 Task: Zooming and Navigation.
Action: Mouse moved to (9, 16)
Screenshot: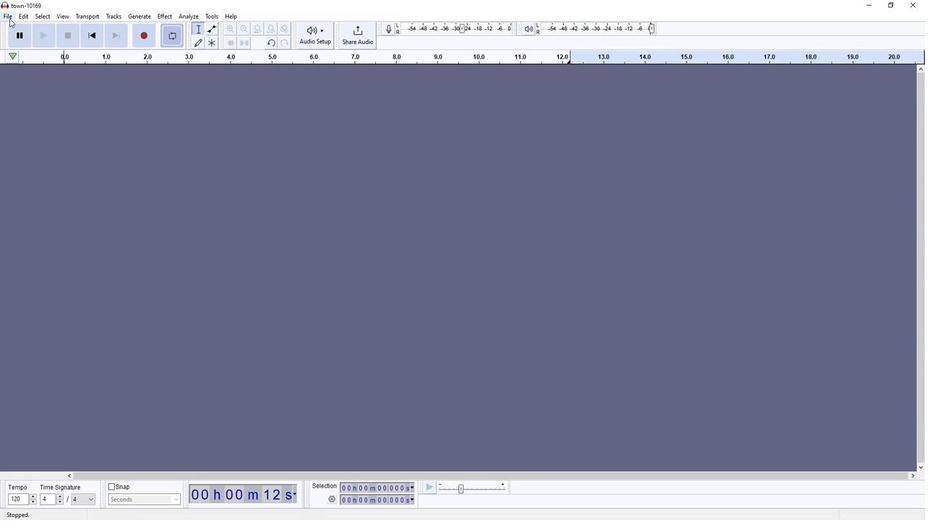
Action: Mouse pressed left at (9, 16)
Screenshot: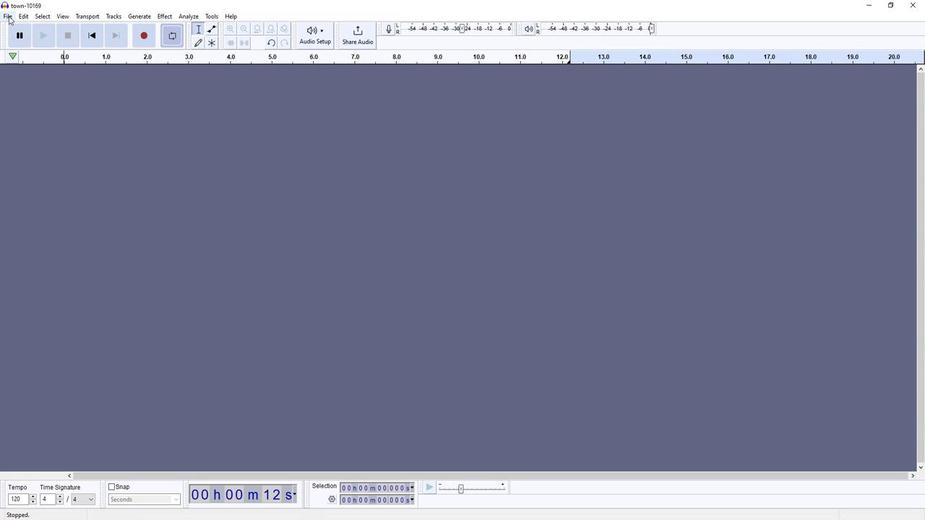
Action: Mouse moved to (21, 36)
Screenshot: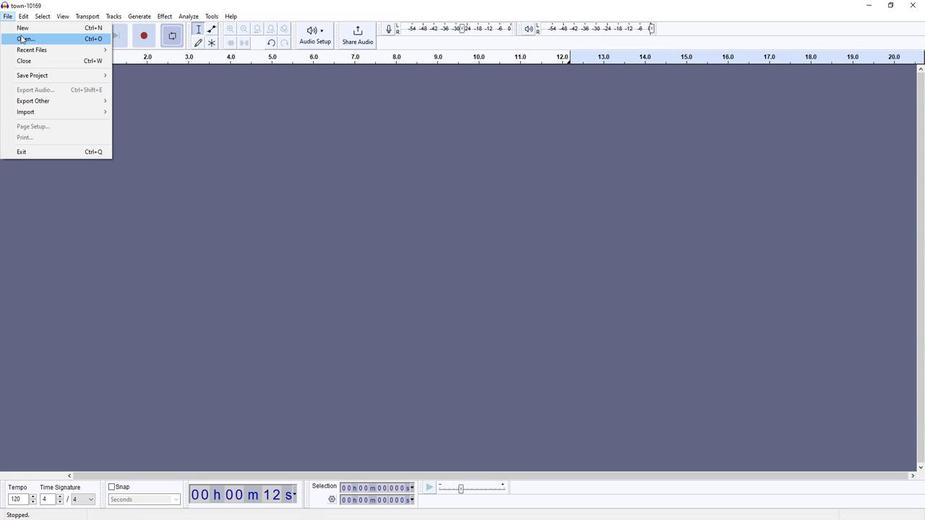 
Action: Mouse pressed left at (21, 36)
Screenshot: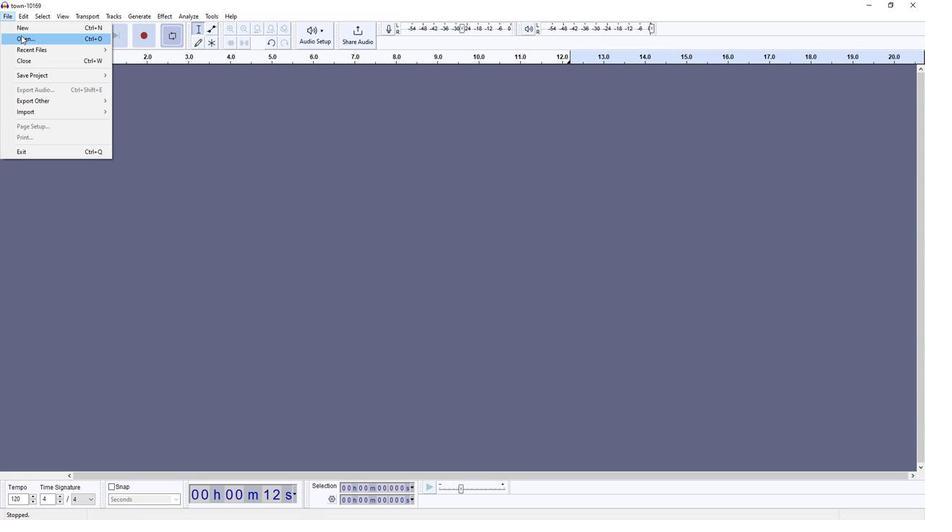 
Action: Mouse moved to (84, 90)
Screenshot: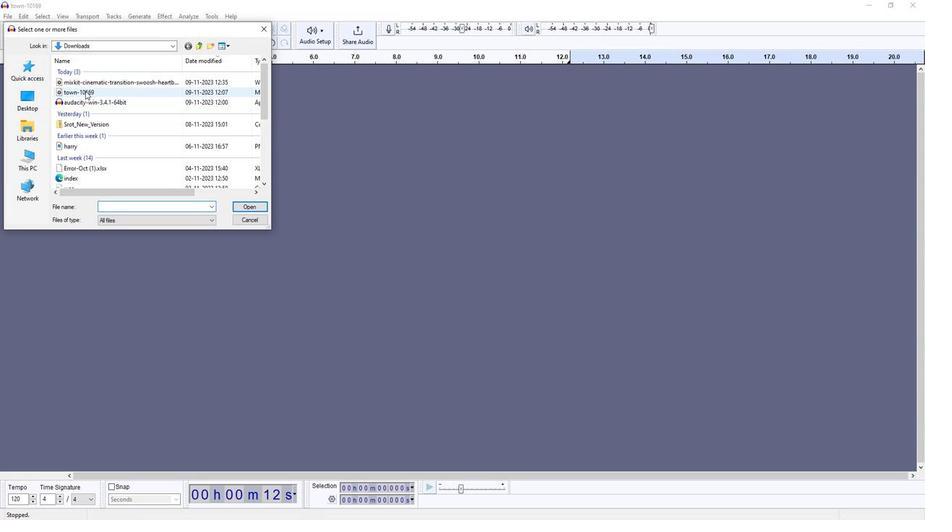 
Action: Mouse pressed left at (84, 90)
Screenshot: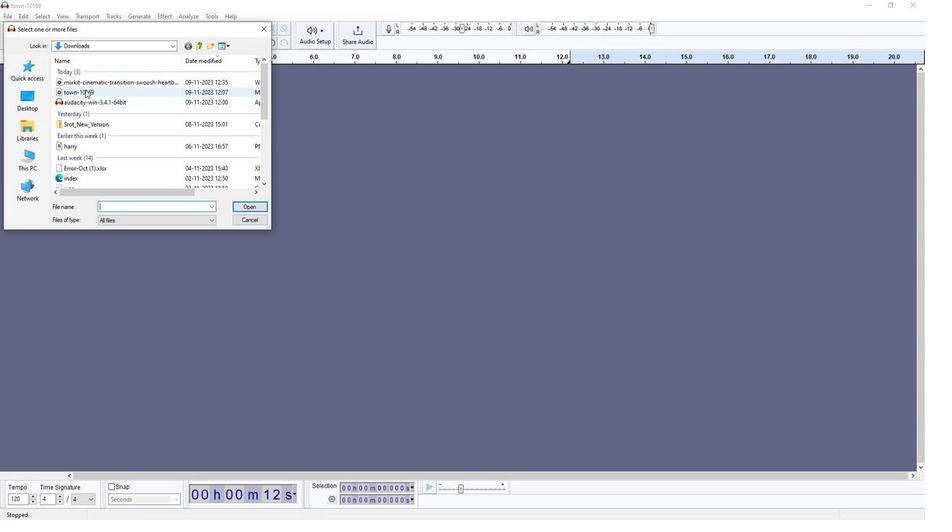 
Action: Mouse moved to (84, 84)
Screenshot: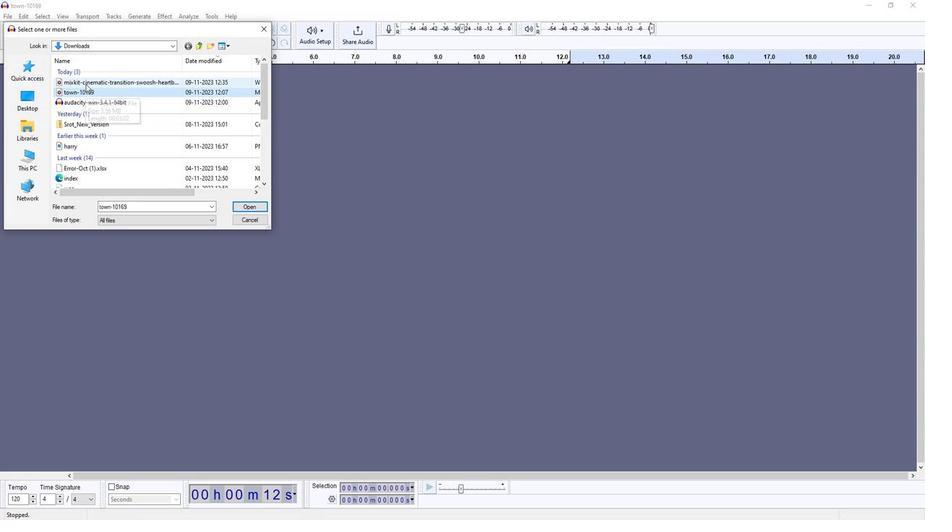 
Action: Mouse pressed left at (84, 84)
Screenshot: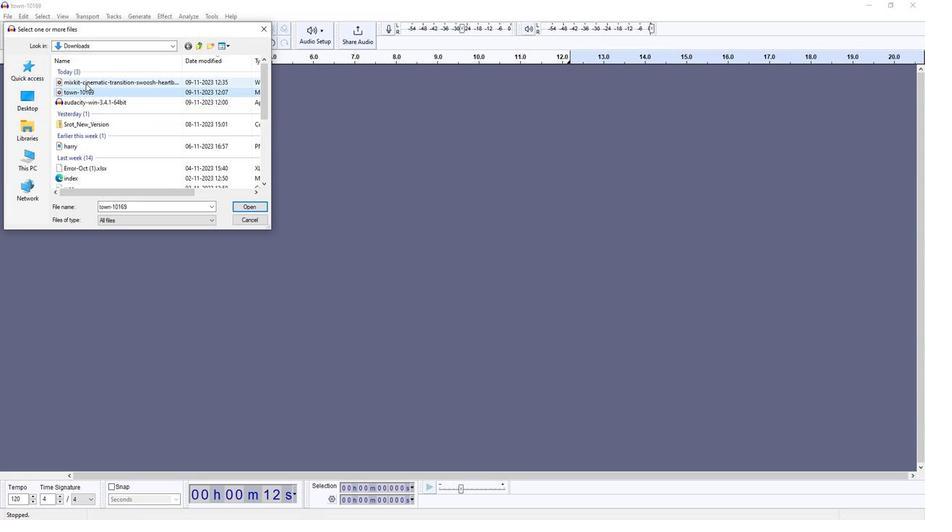
Action: Mouse moved to (242, 207)
Screenshot: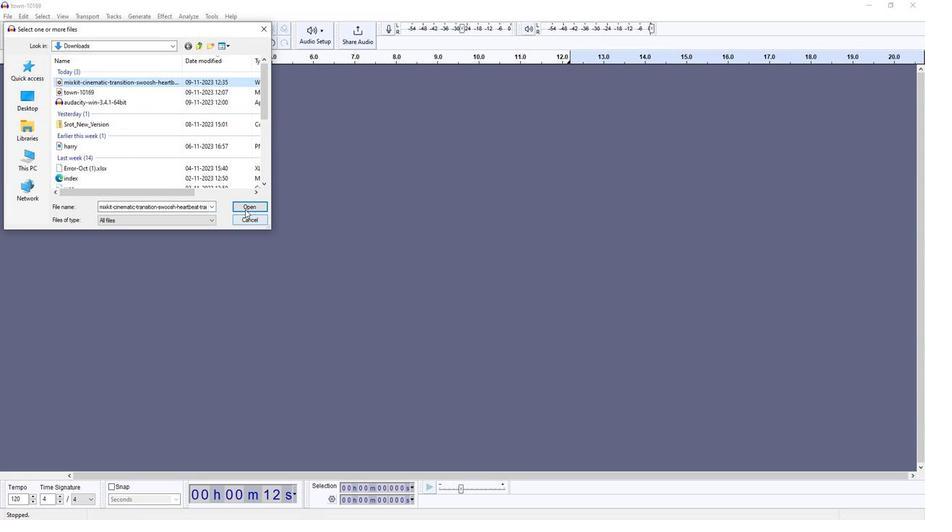 
Action: Mouse pressed left at (242, 207)
Screenshot: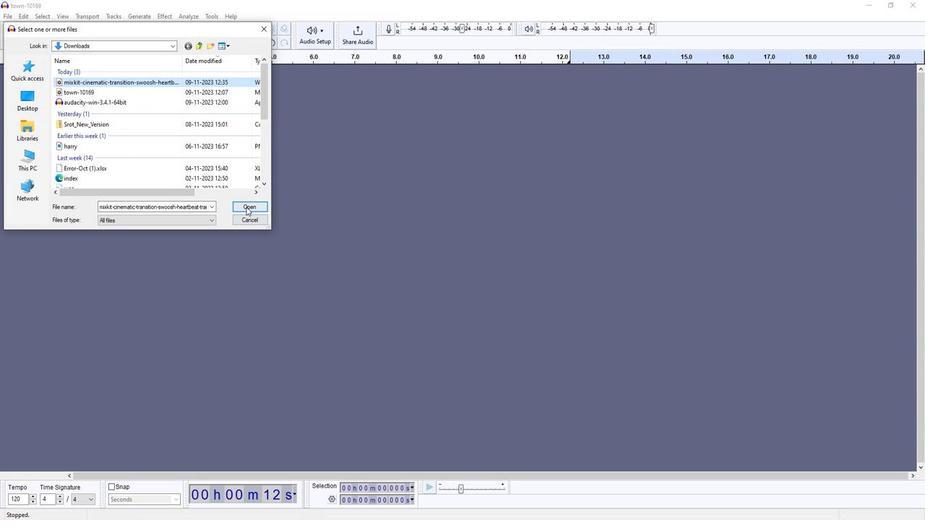 
Action: Mouse moved to (65, 19)
Screenshot: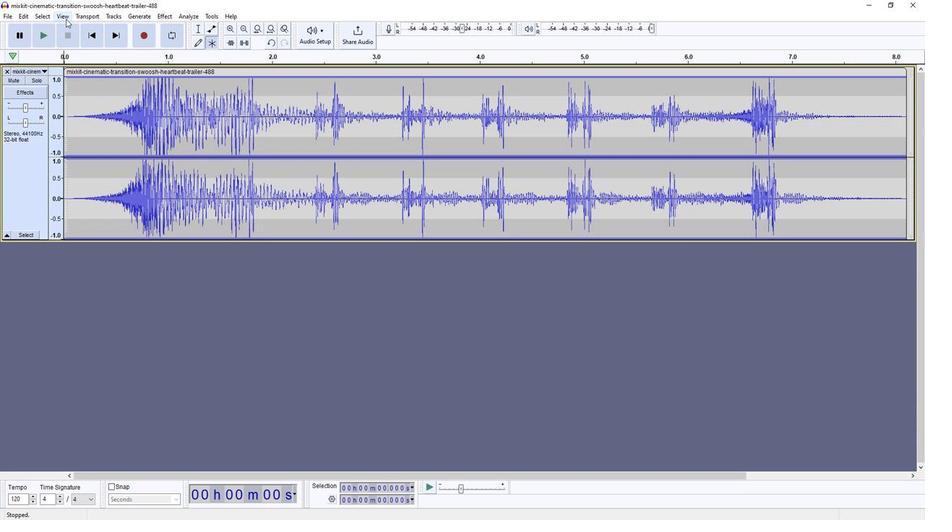 
Action: Mouse pressed left at (65, 19)
Screenshot: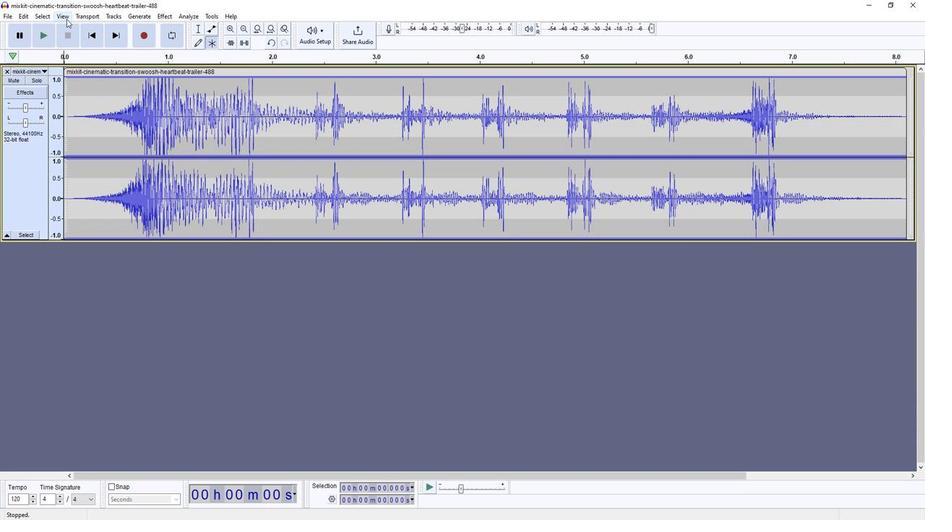 
Action: Mouse moved to (72, 28)
Screenshot: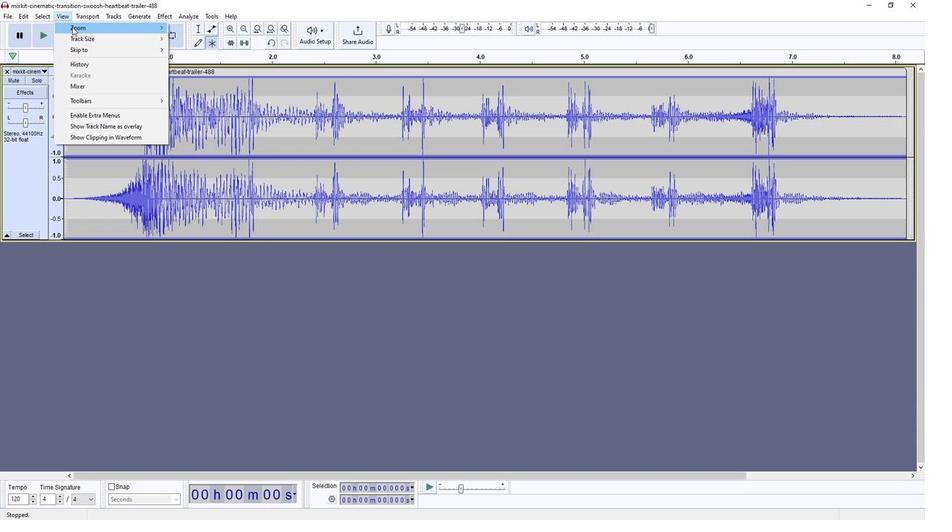 
Action: Mouse pressed left at (72, 28)
Screenshot: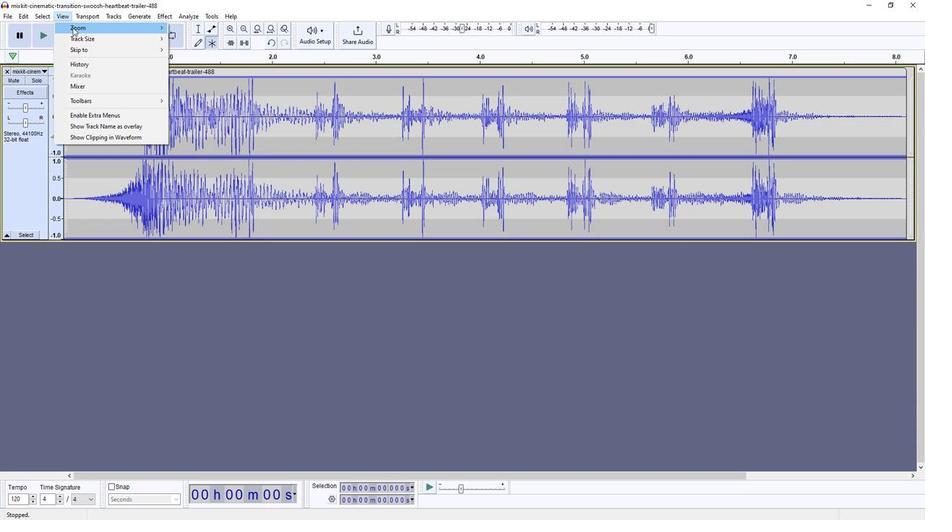 
Action: Mouse moved to (223, 32)
Screenshot: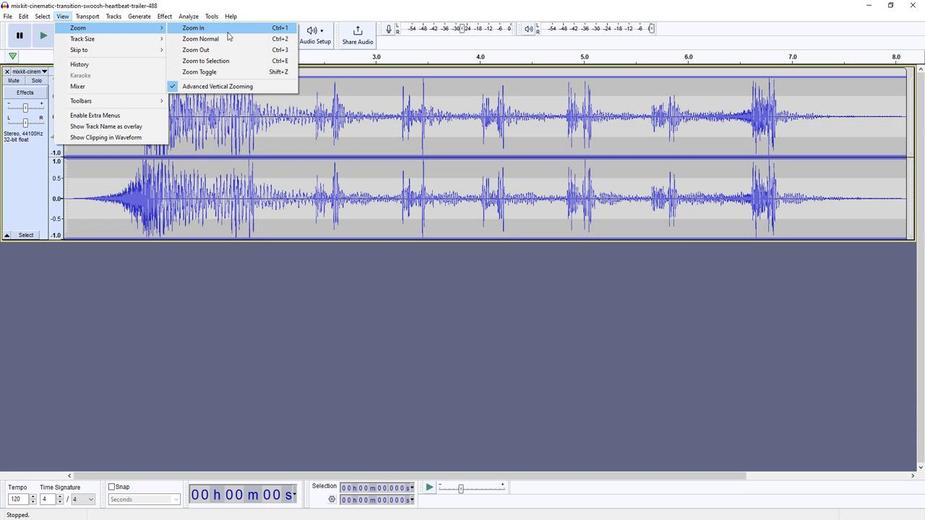 
Action: Mouse pressed left at (223, 32)
Screenshot: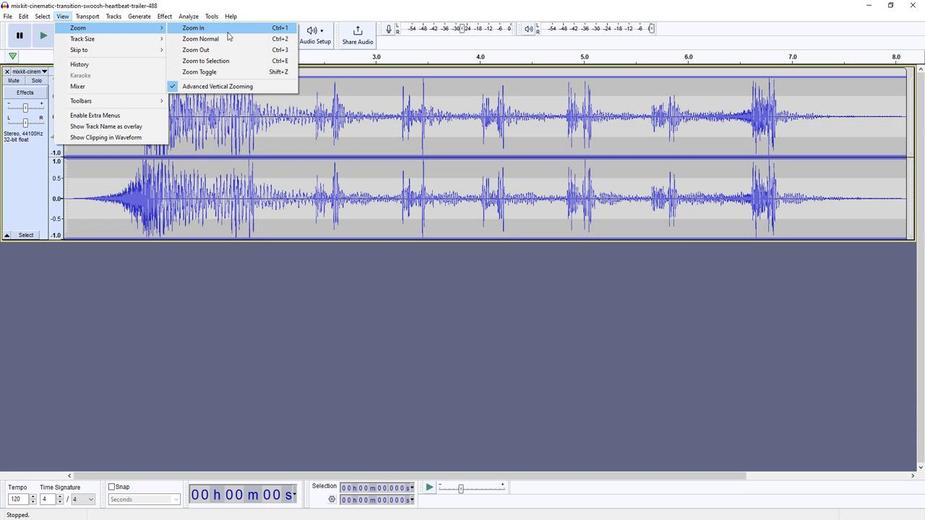 
Action: Mouse moved to (223, 122)
Screenshot: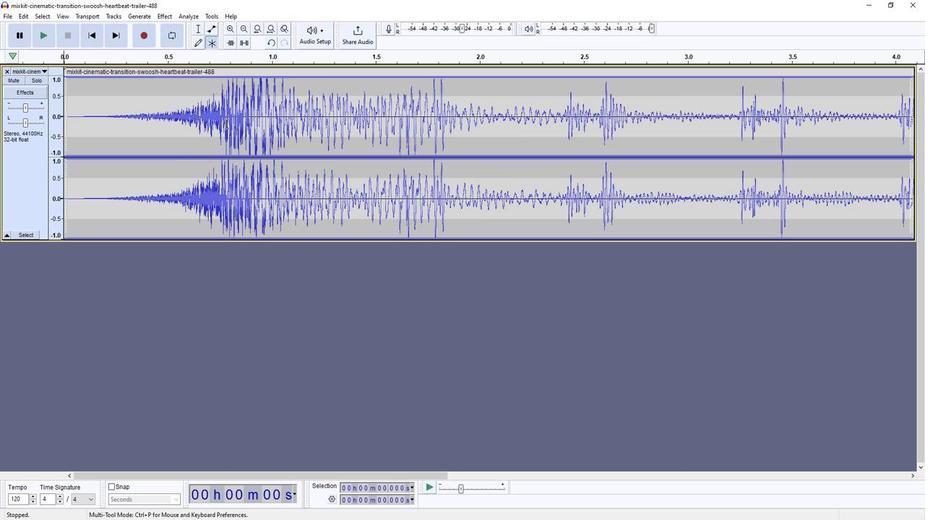 
Action: Mouse pressed left at (223, 122)
Screenshot: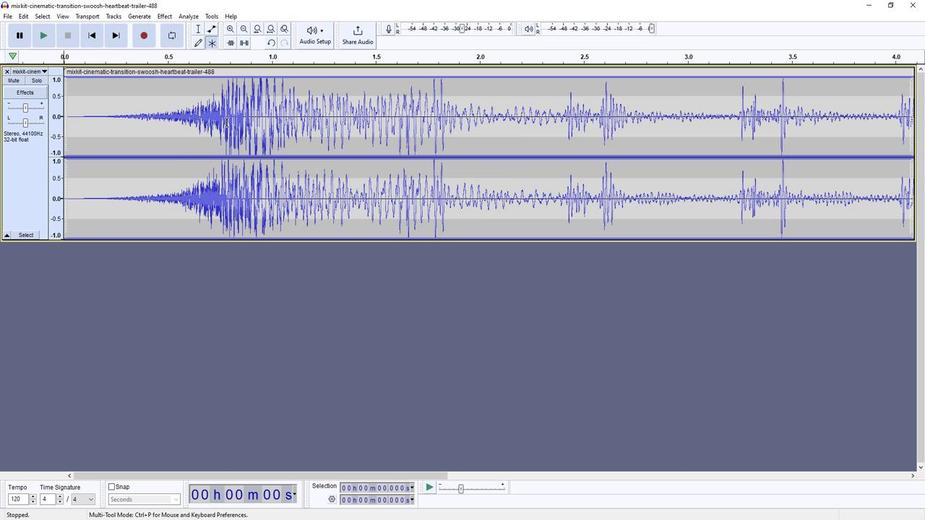 
Action: Mouse moved to (61, 16)
Screenshot: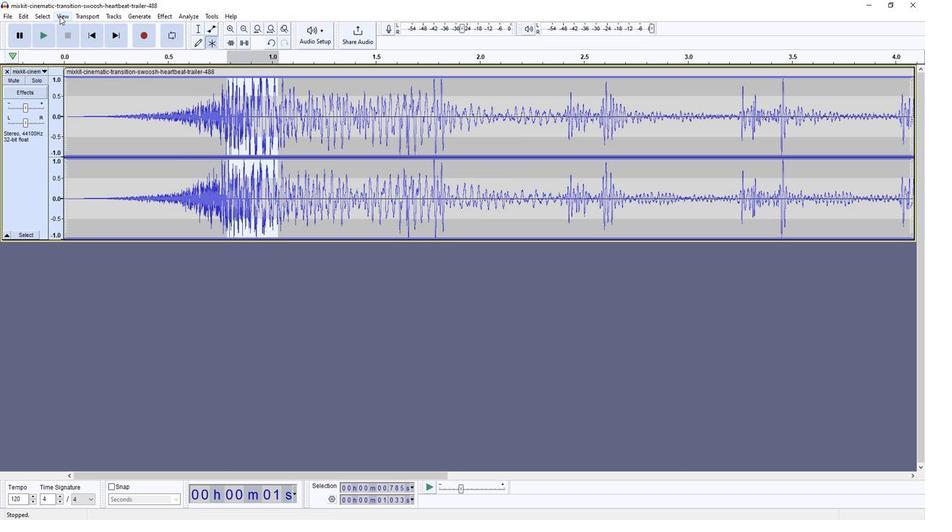 
Action: Mouse pressed left at (61, 16)
Screenshot: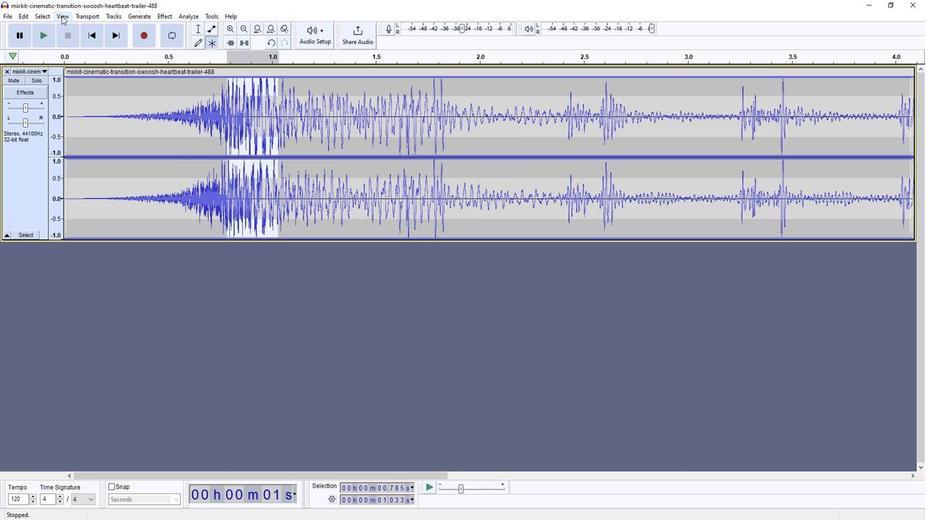 
Action: Mouse moved to (75, 26)
Screenshot: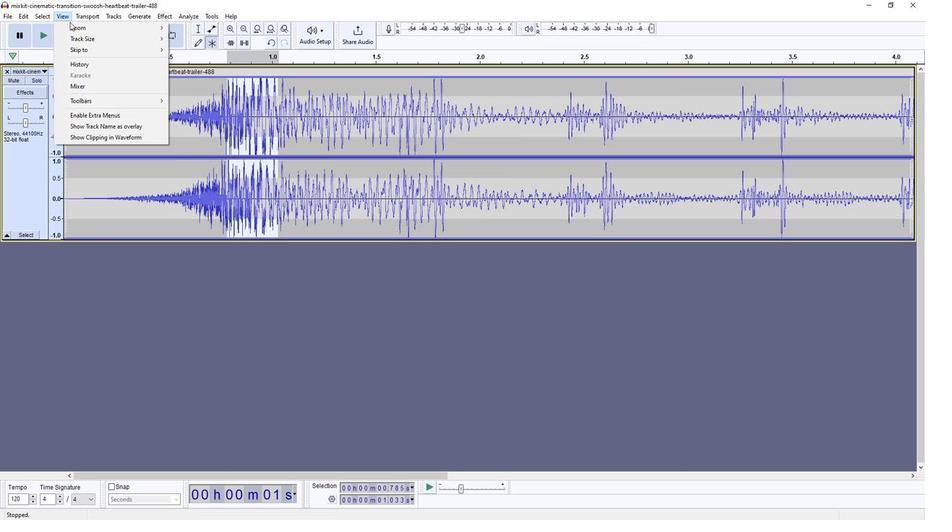 
Action: Mouse pressed left at (75, 26)
Screenshot: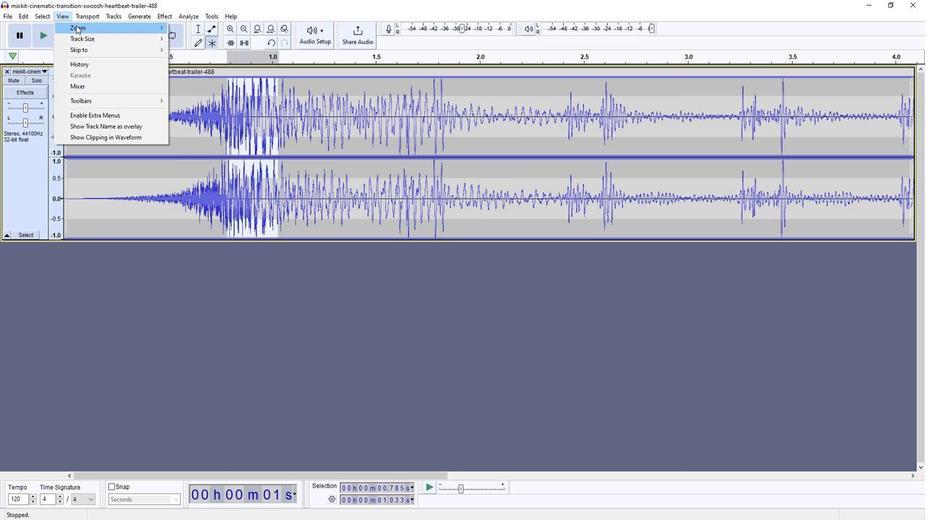 
Action: Mouse moved to (193, 29)
Screenshot: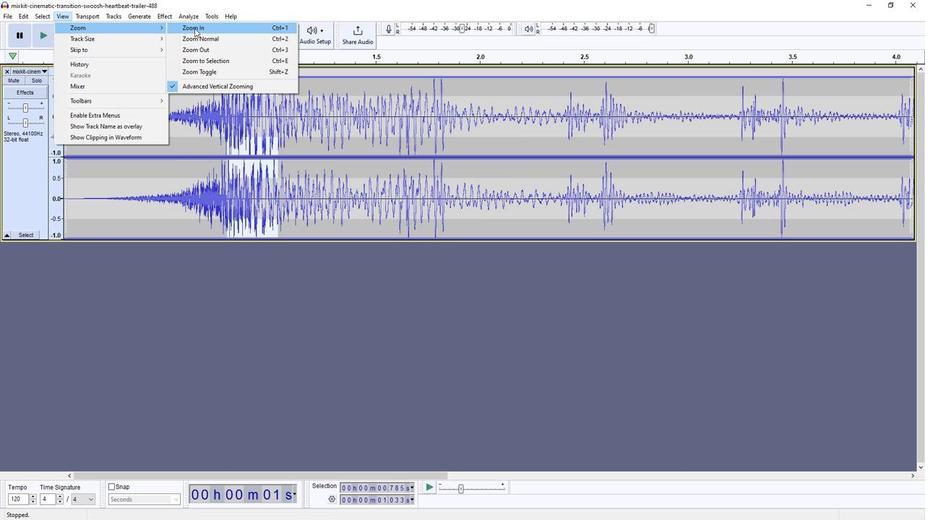 
Action: Mouse pressed left at (193, 29)
Screenshot: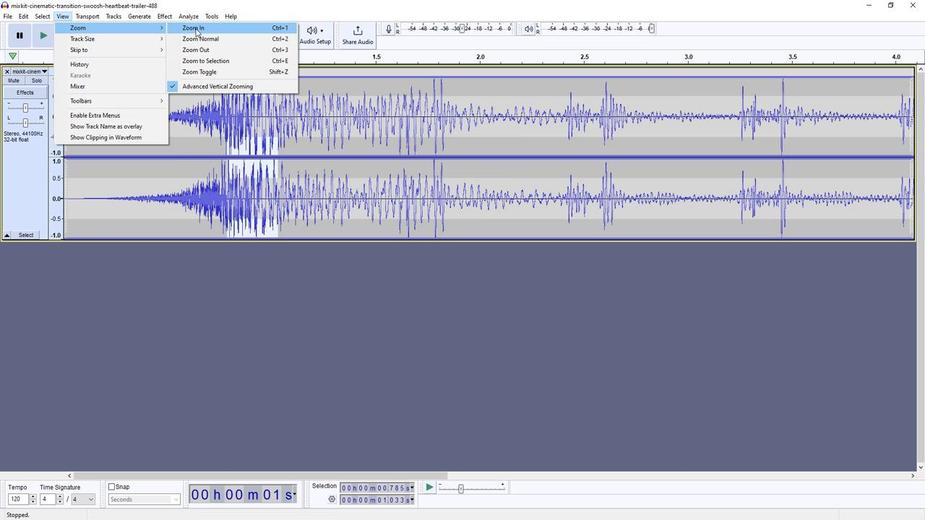 
Action: Mouse moved to (44, 37)
Screenshot: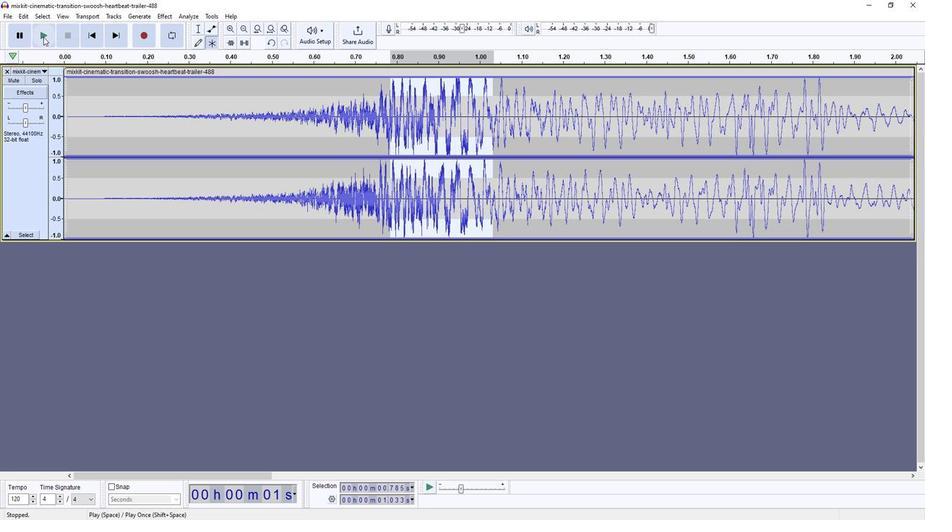 
Action: Mouse pressed left at (44, 37)
Screenshot: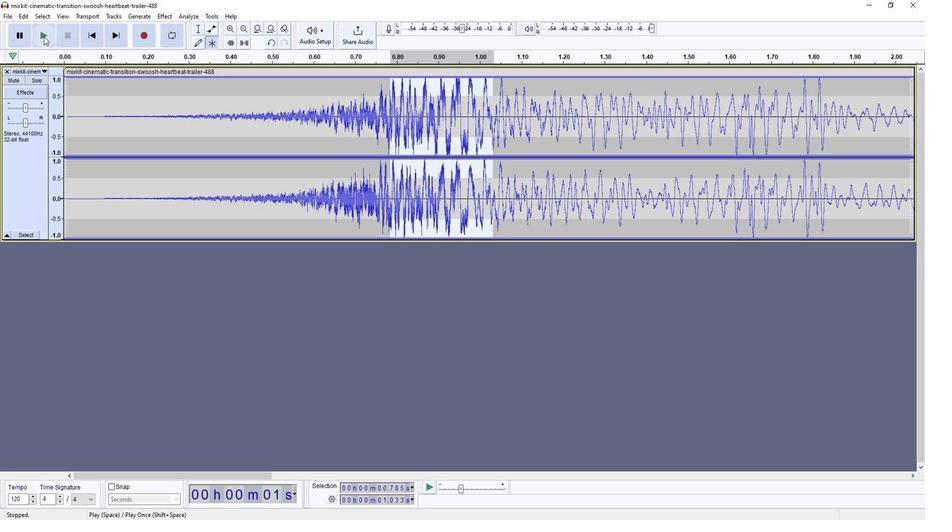 
Action: Mouse moved to (380, 109)
Screenshot: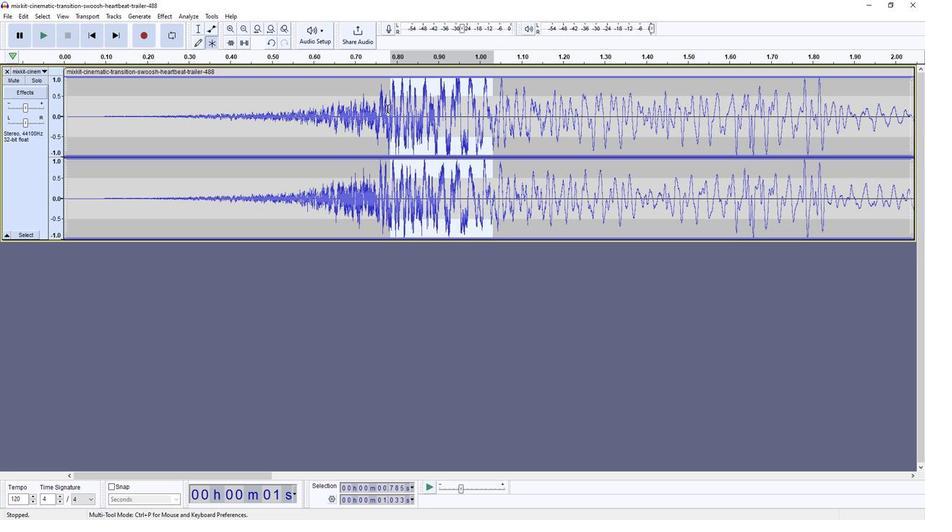
Action: Mouse pressed left at (380, 109)
Screenshot: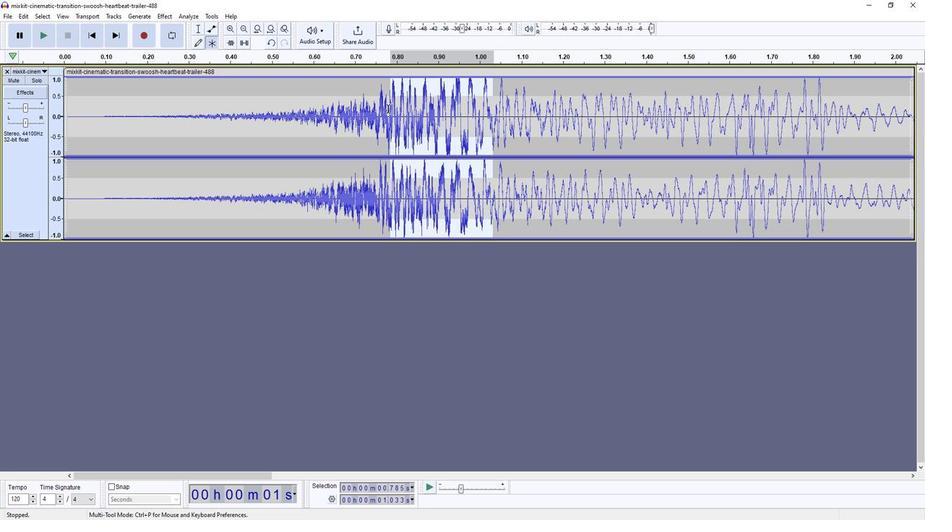 
Action: Mouse moved to (62, 16)
Screenshot: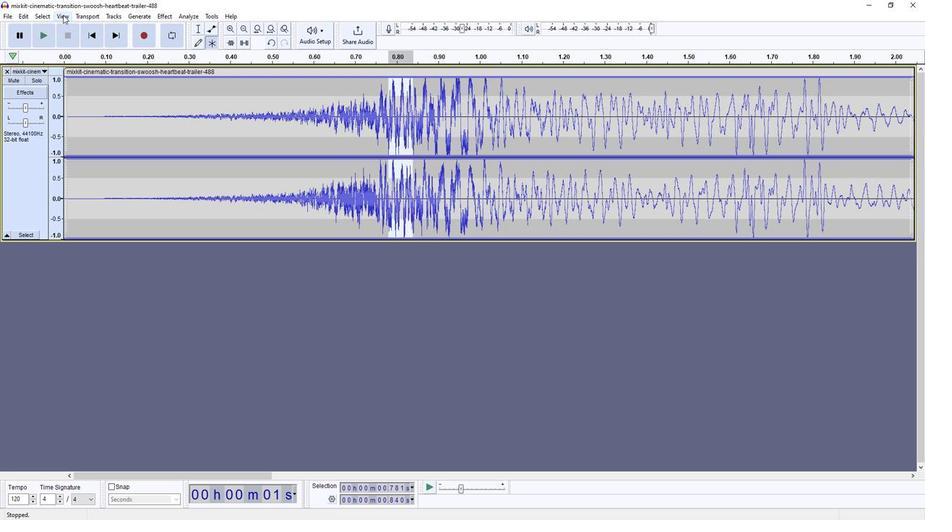 
Action: Mouse pressed left at (62, 16)
Screenshot: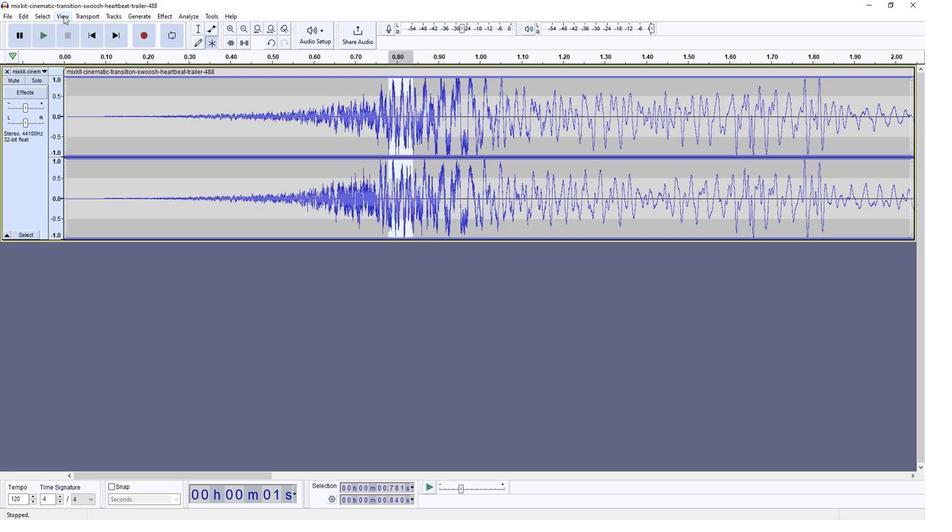 
Action: Mouse moved to (76, 26)
Screenshot: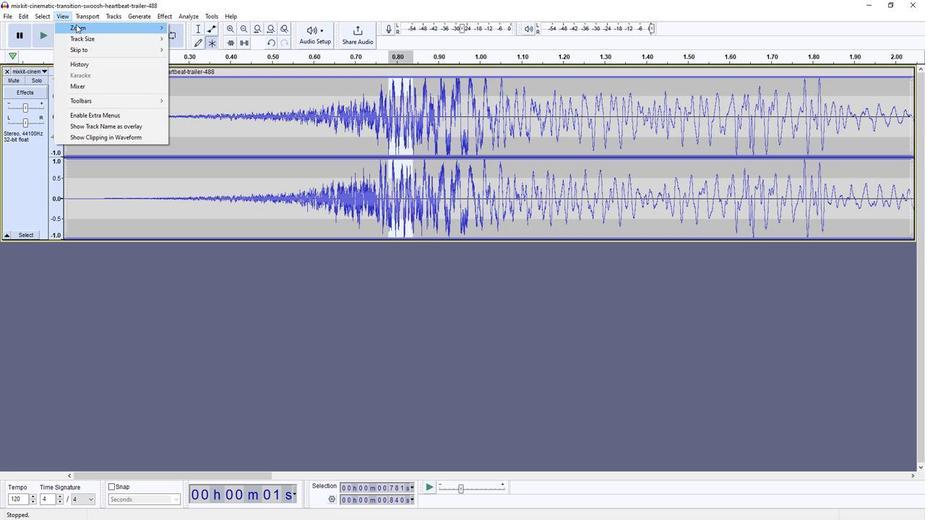 
Action: Mouse pressed left at (76, 26)
Screenshot: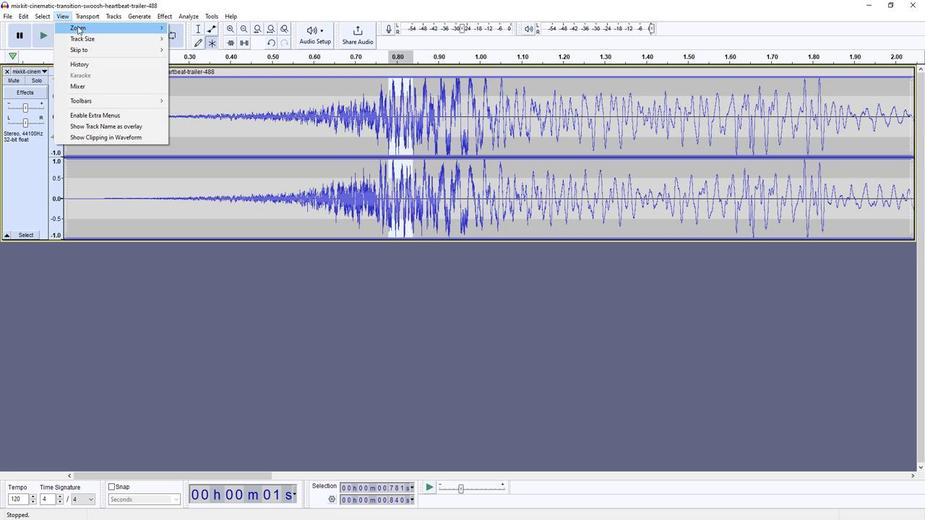 
Action: Mouse moved to (185, 32)
Screenshot: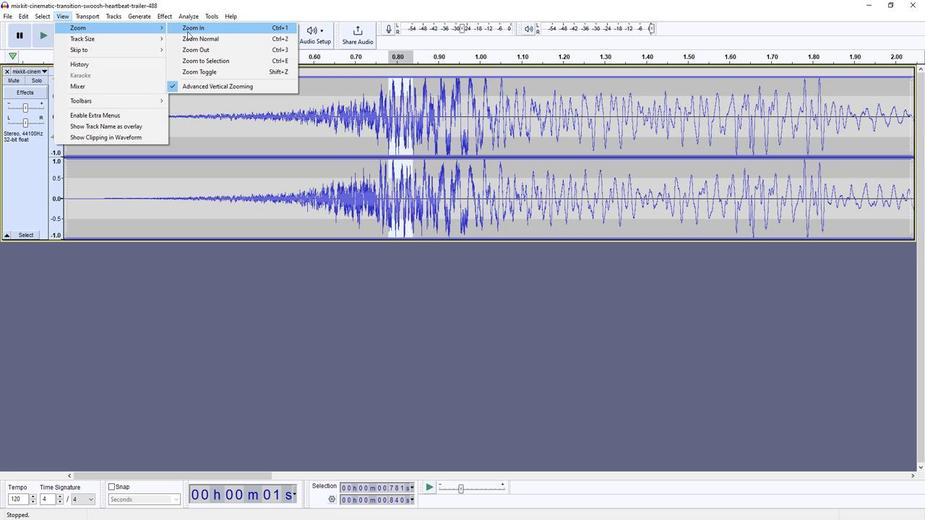 
Action: Mouse pressed left at (185, 32)
Screenshot: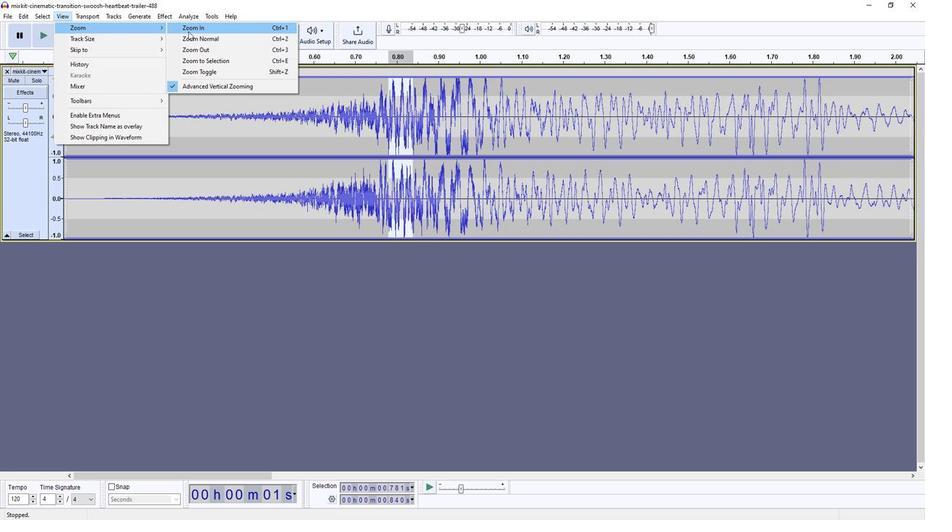 
Action: Mouse moved to (65, 19)
Screenshot: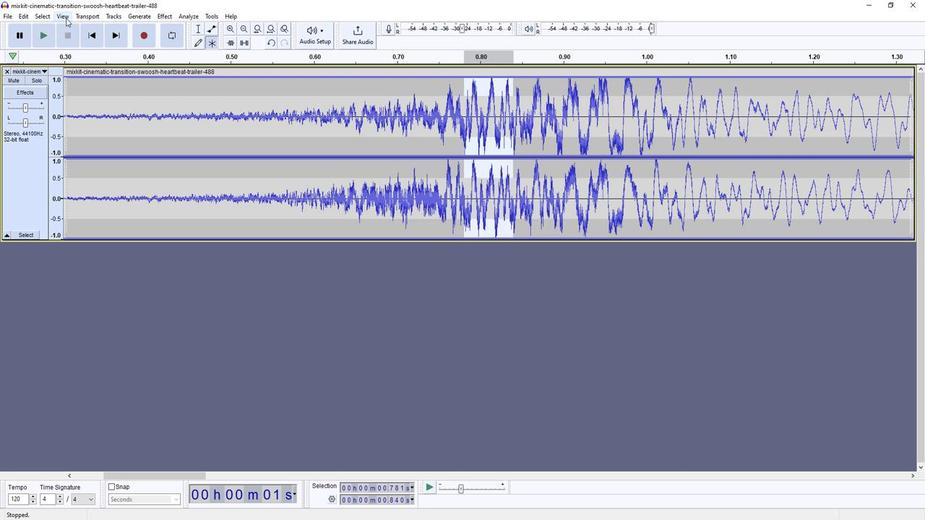 
Action: Mouse pressed left at (65, 19)
Screenshot: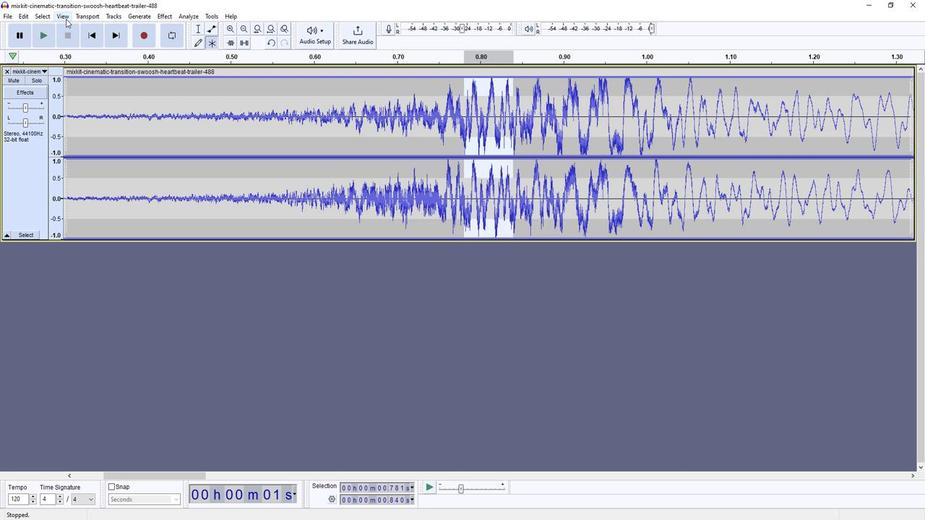 
Action: Mouse moved to (73, 25)
Screenshot: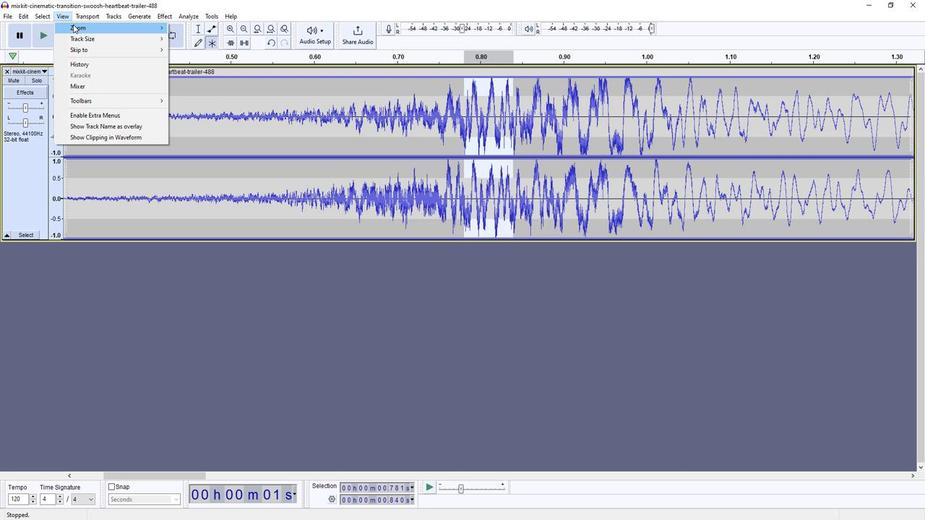 
Action: Mouse pressed left at (73, 25)
Screenshot: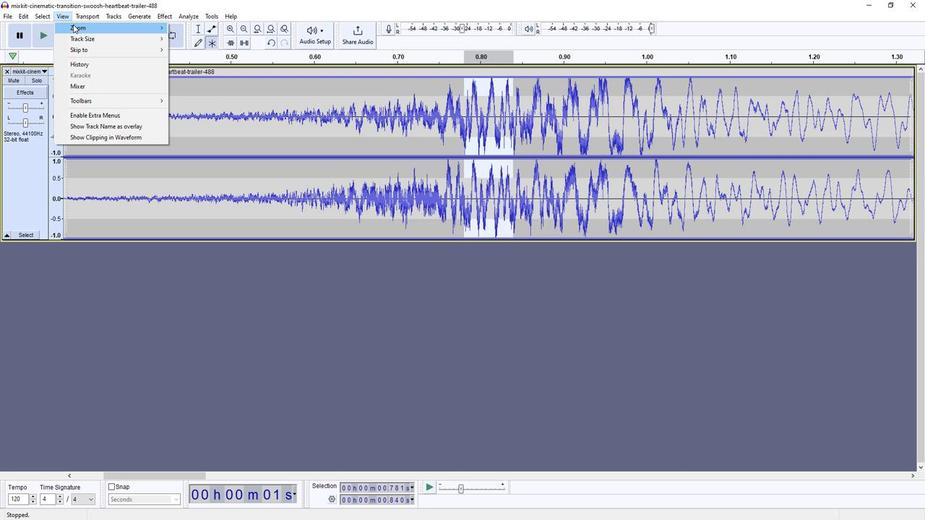 
Action: Mouse moved to (202, 52)
Screenshot: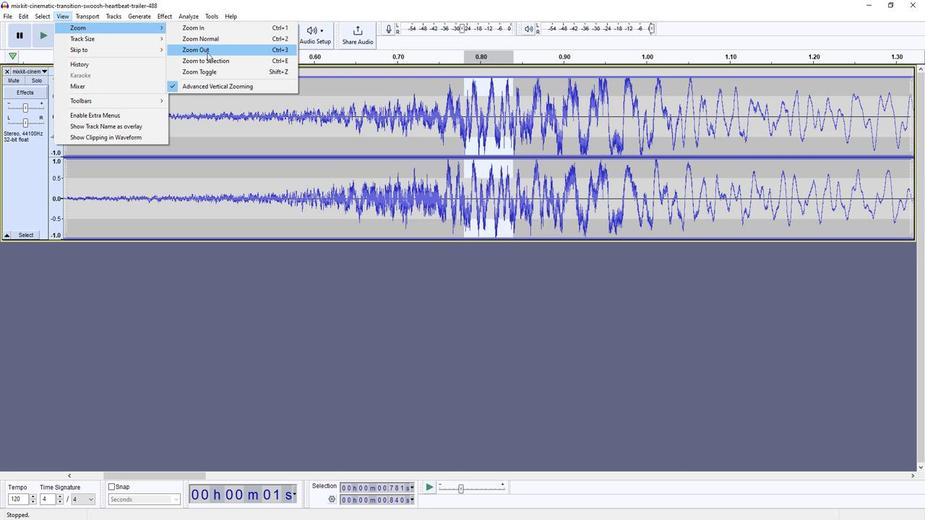
Action: Mouse pressed left at (202, 52)
Screenshot: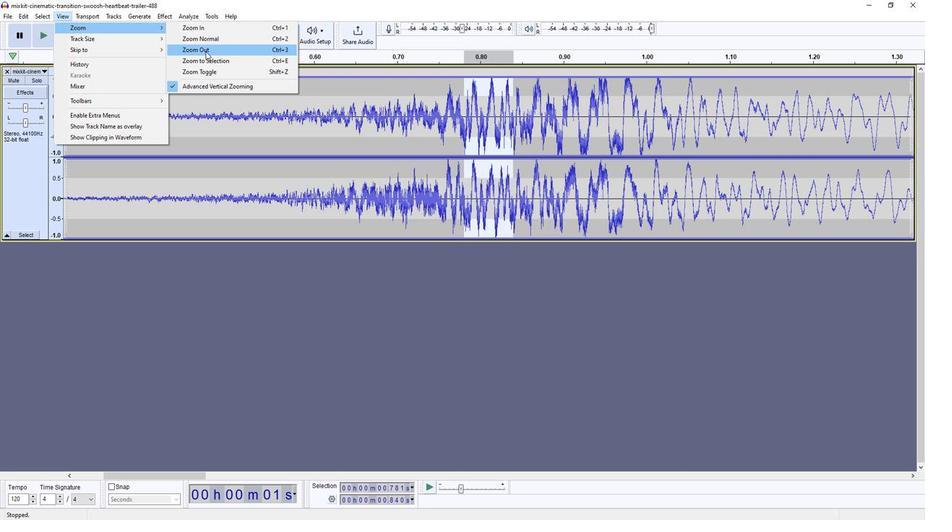 
Action: Mouse moved to (44, 36)
Screenshot: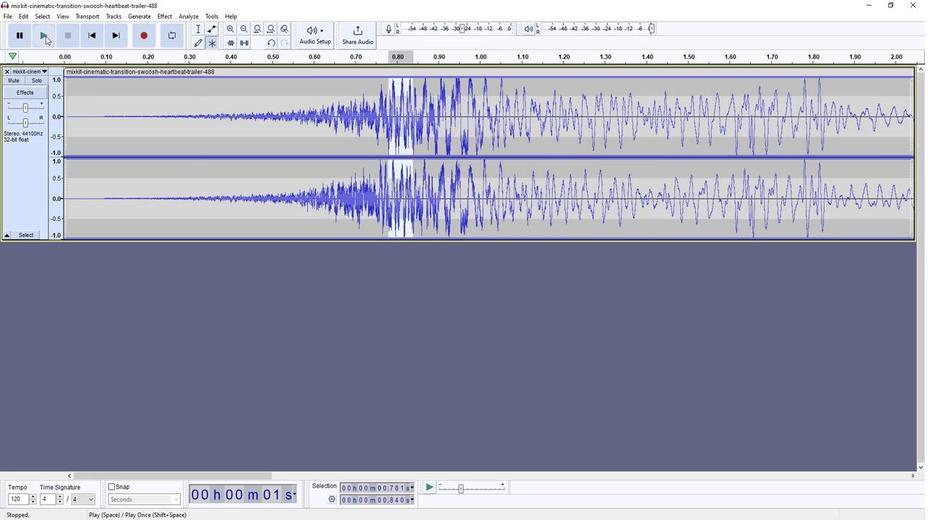 
Action: Mouse pressed left at (44, 36)
Screenshot: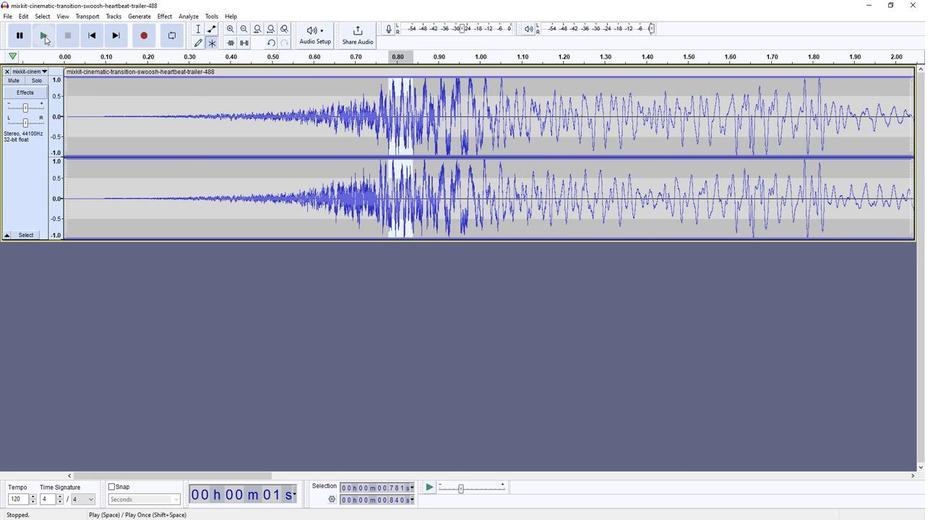 
Action: Mouse moved to (381, 134)
Screenshot: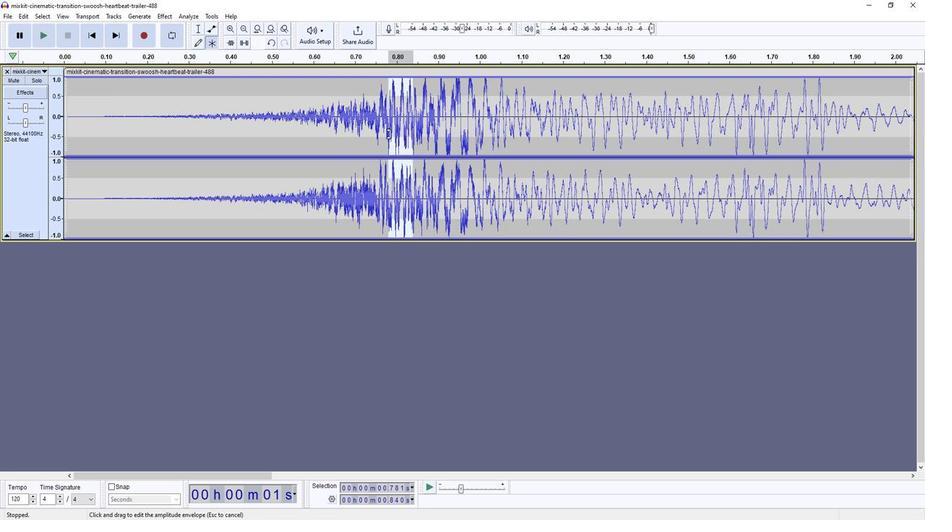 
Action: Mouse pressed left at (381, 134)
Screenshot: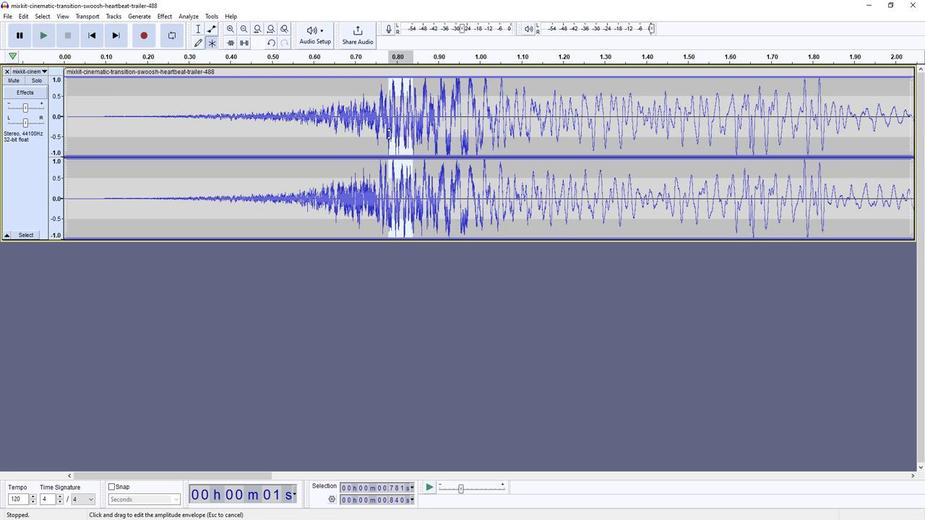 
Action: Mouse moved to (45, 39)
Screenshot: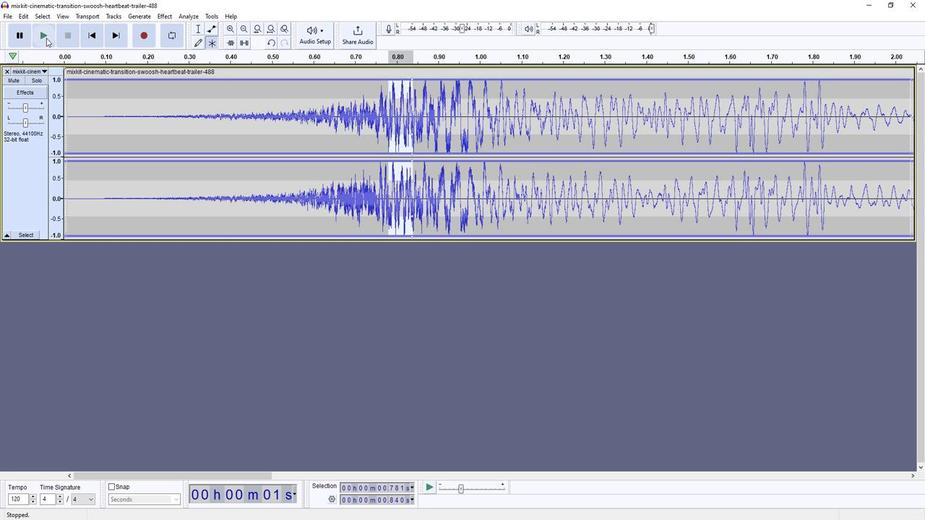 
Action: Mouse pressed left at (45, 39)
Screenshot: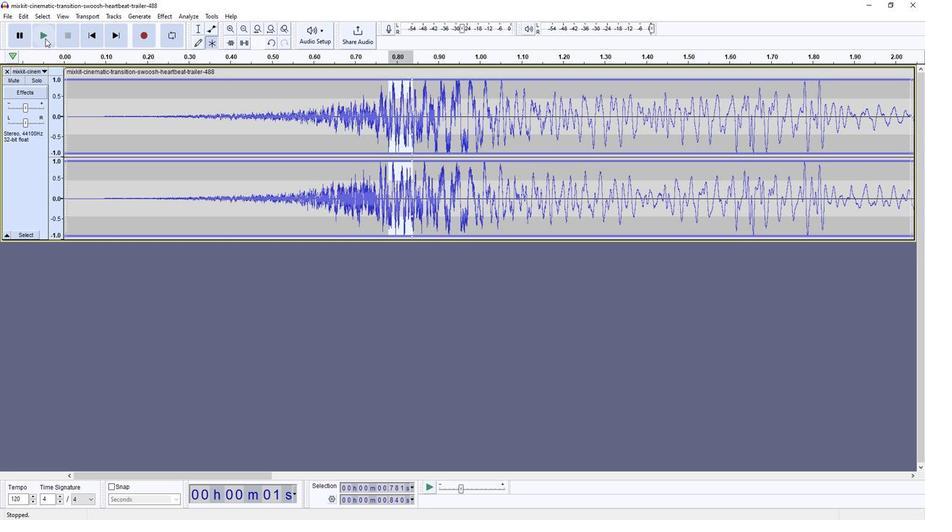
Action: Mouse moved to (443, 113)
Screenshot: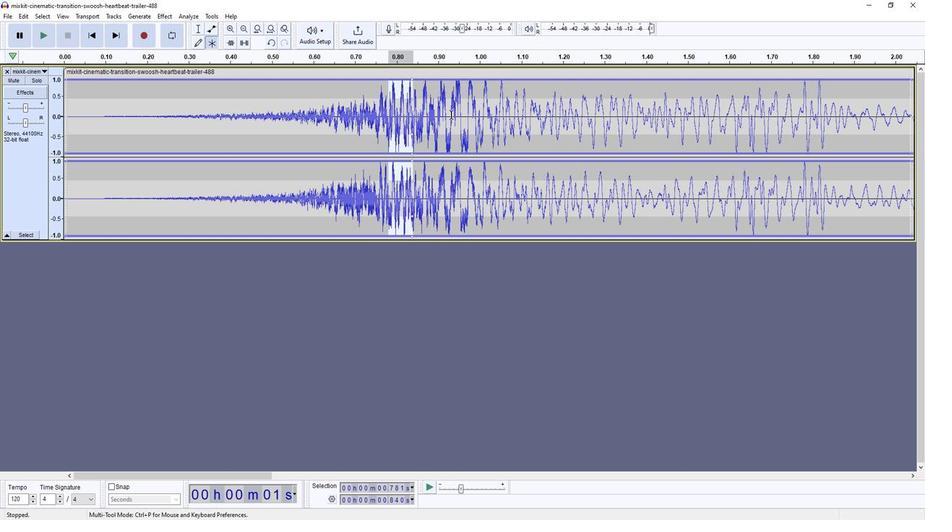 
Action: Mouse pressed left at (443, 113)
Screenshot: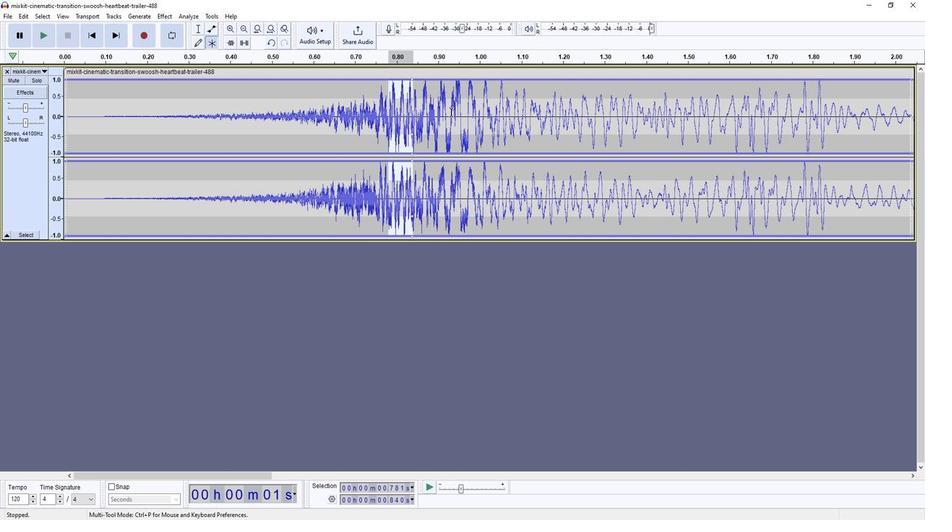 
Action: Mouse moved to (380, 119)
Screenshot: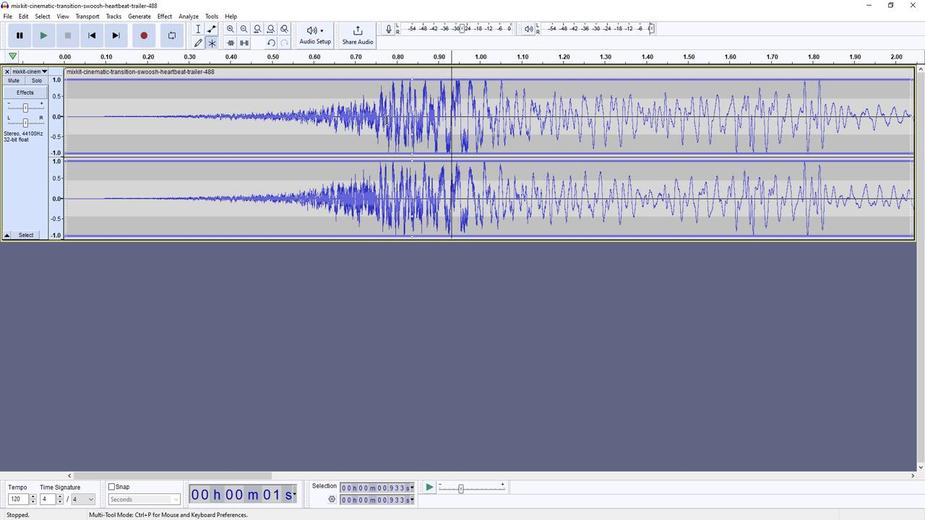 
Action: Mouse pressed left at (380, 119)
Screenshot: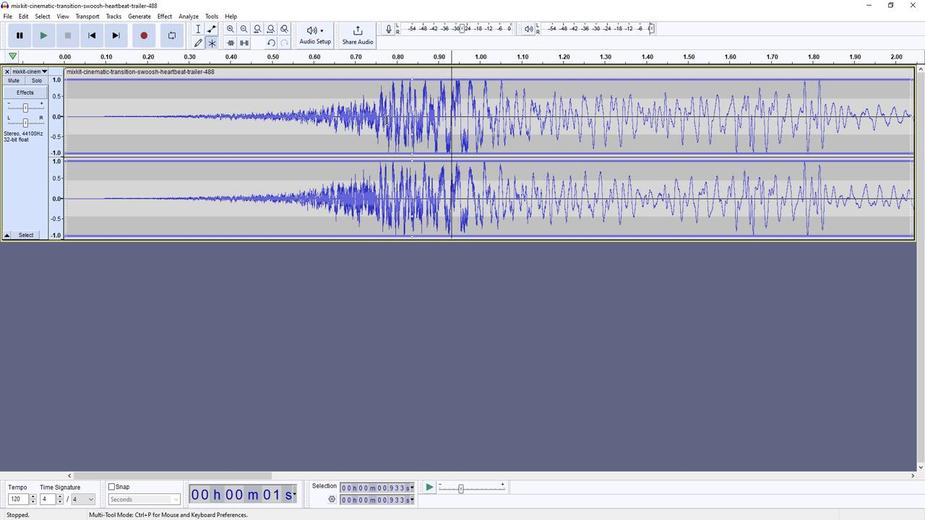 
Action: Mouse moved to (67, 18)
Screenshot: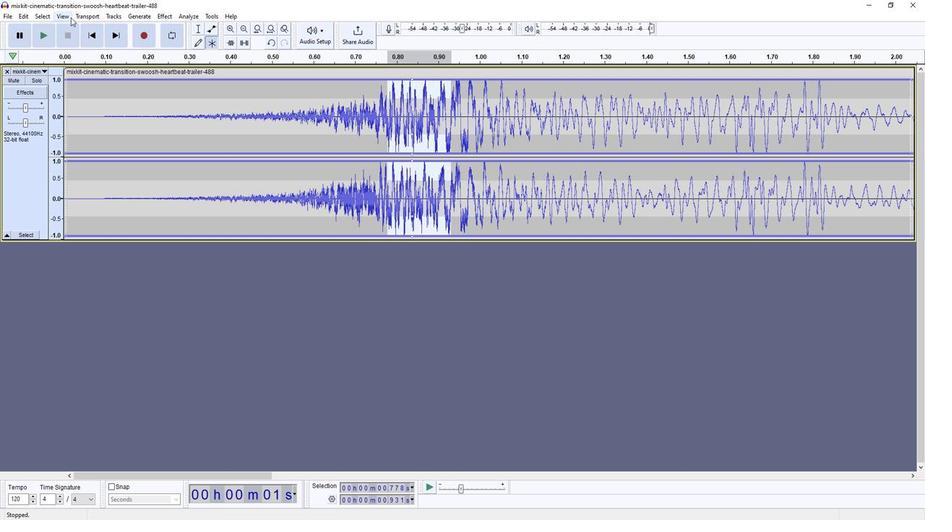
Action: Mouse pressed left at (67, 18)
Screenshot: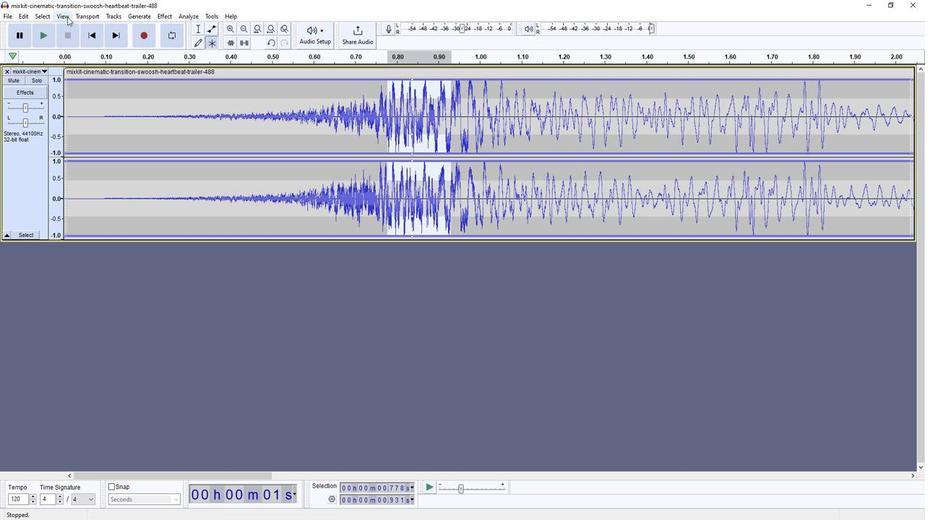 
Action: Mouse moved to (203, 48)
Screenshot: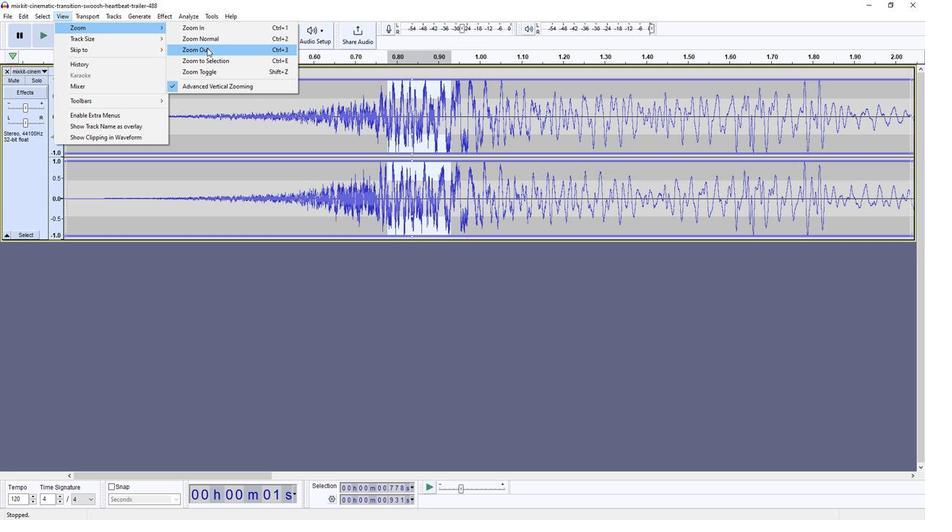 
Action: Mouse pressed left at (203, 48)
Screenshot: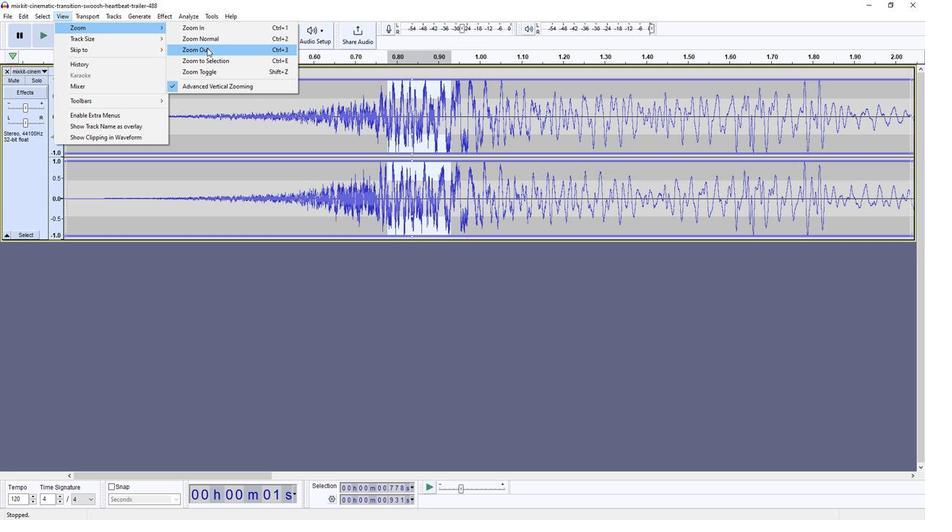 
Action: Mouse moved to (41, 41)
Screenshot: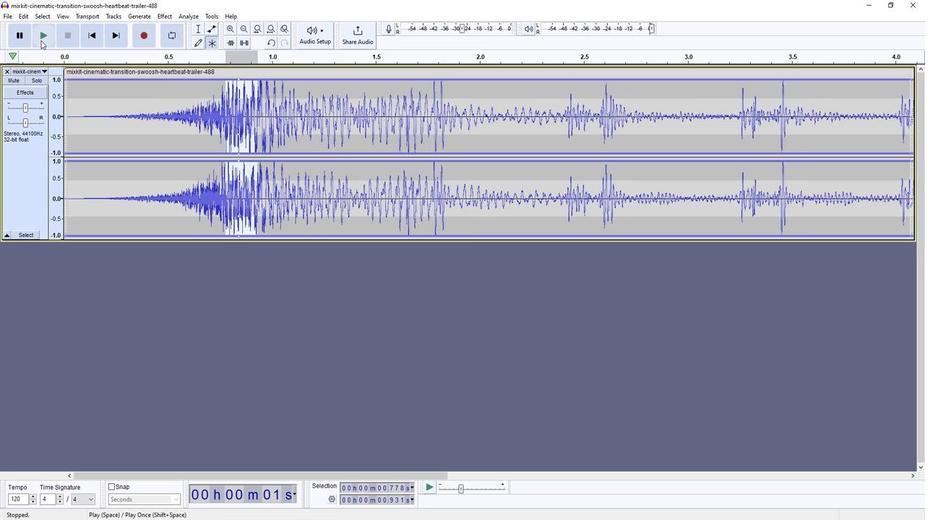 
Action: Mouse pressed left at (41, 41)
Screenshot: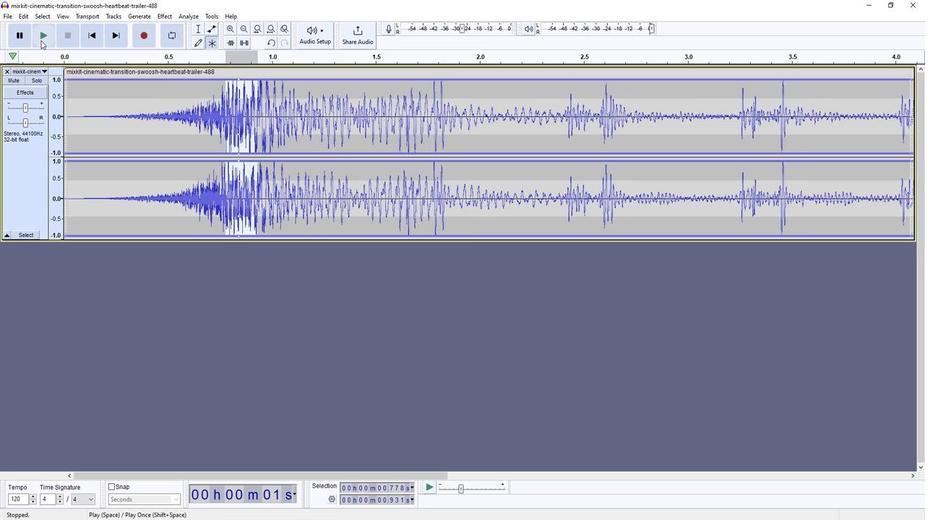 
Action: Mouse moved to (13, 18)
Screenshot: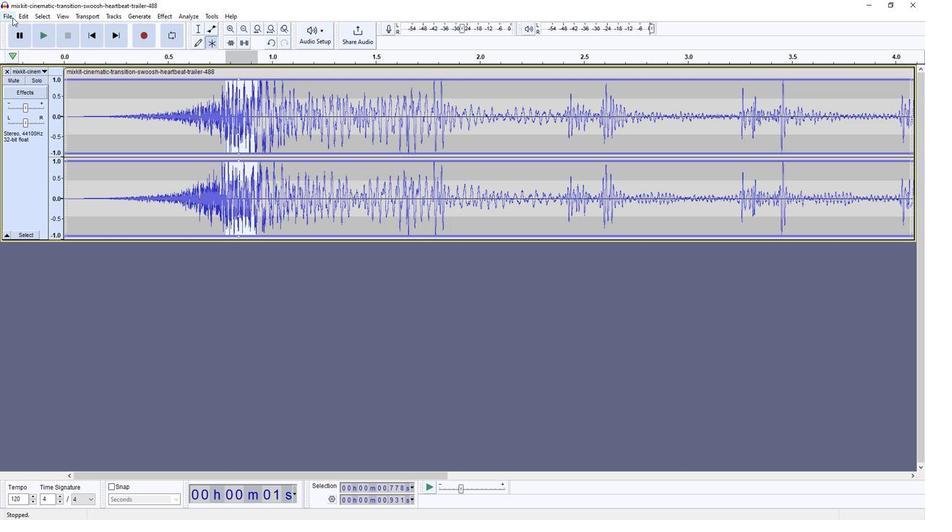 
Action: Mouse pressed left at (13, 18)
Screenshot: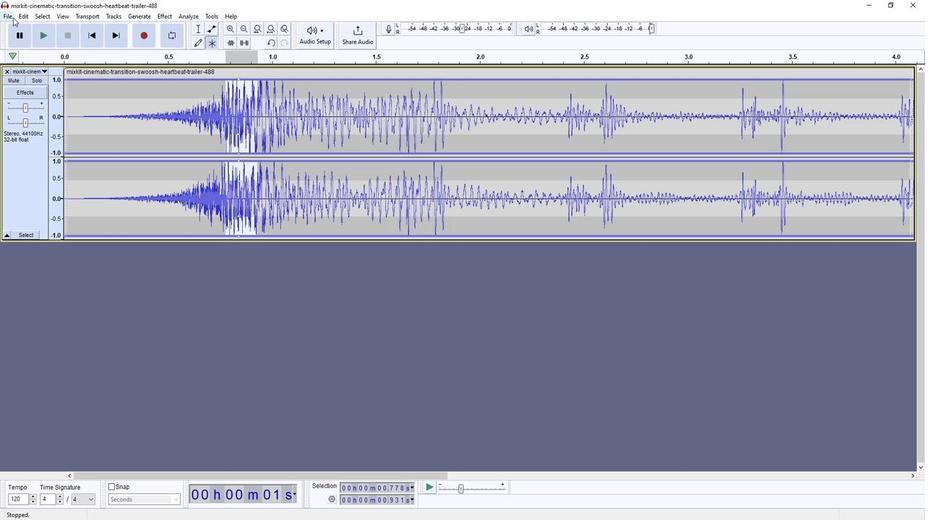 
Action: Mouse moved to (45, 91)
Screenshot: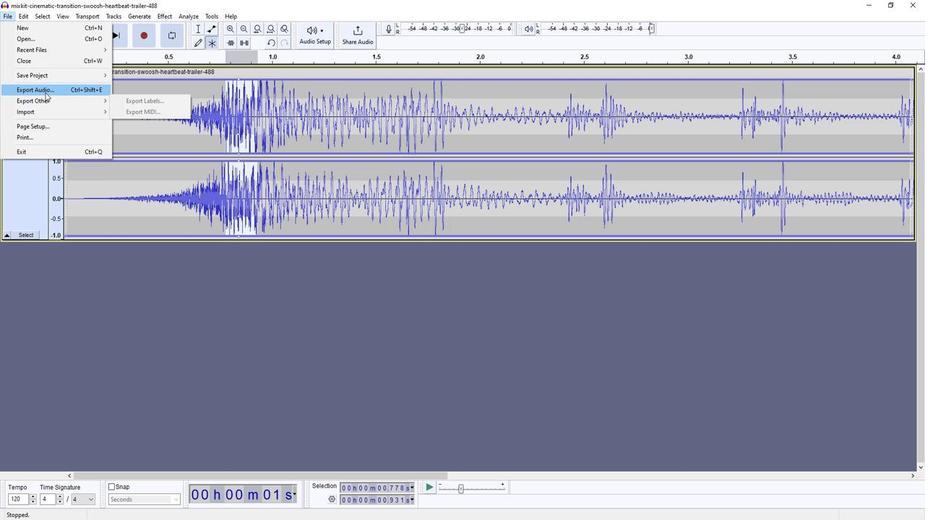 
Action: Mouse pressed left at (45, 91)
Screenshot: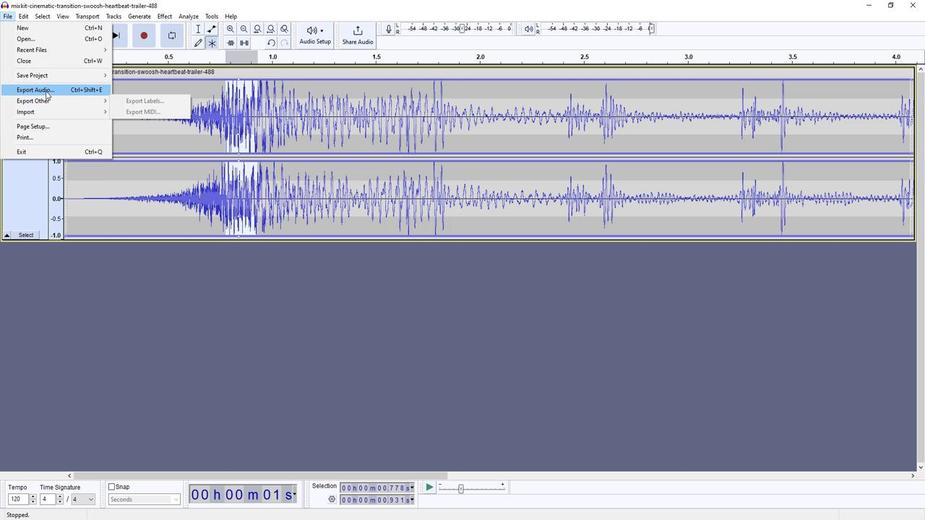 
Action: Mouse moved to (179, 71)
Screenshot: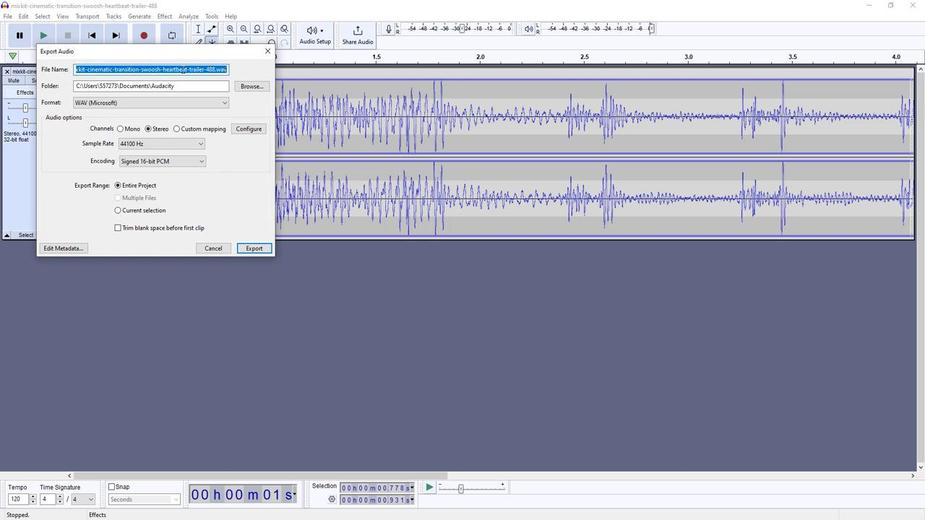 
Action: Mouse pressed left at (179, 71)
Screenshot: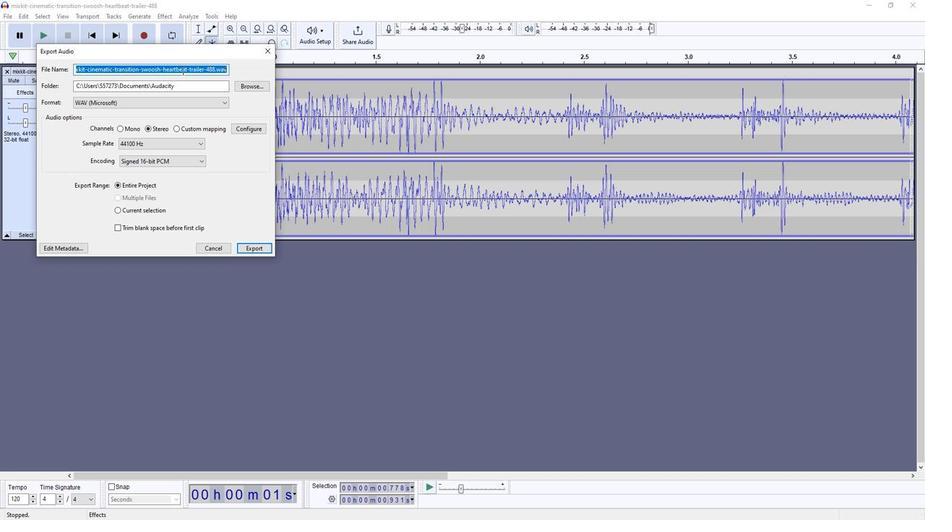 
Action: Mouse moved to (211, 70)
Screenshot: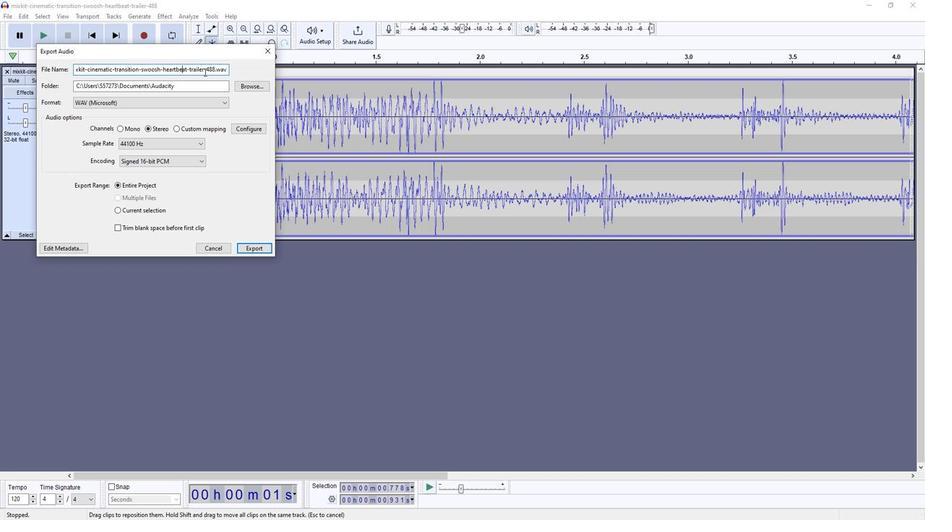 
Action: Mouse pressed left at (211, 70)
Screenshot: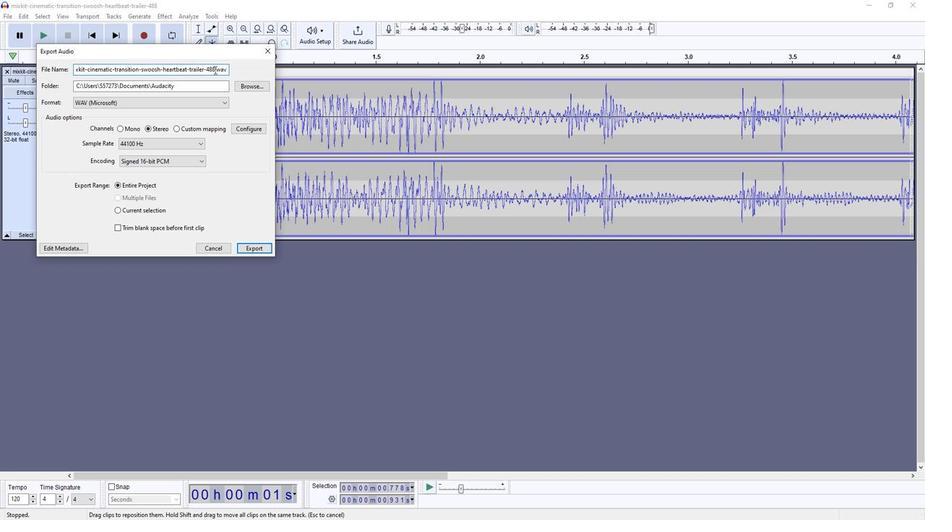 
Action: Mouse moved to (59, 65)
Screenshot: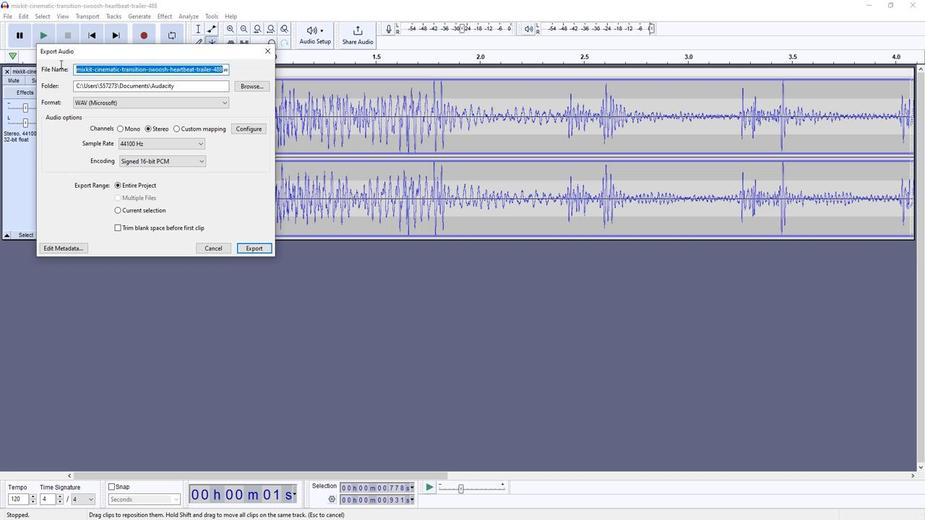 
Action: Key pressed <Key.shift>Zoom
Screenshot: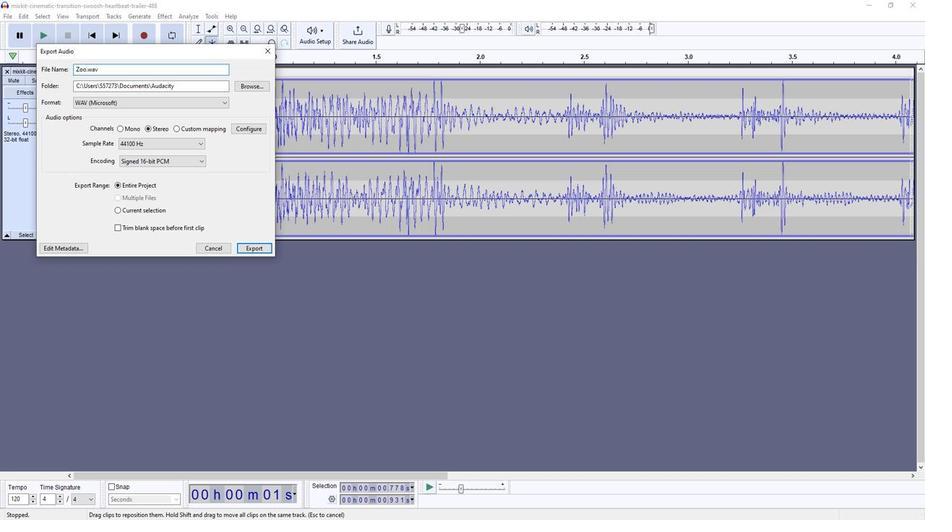 
Action: Mouse moved to (253, 250)
Screenshot: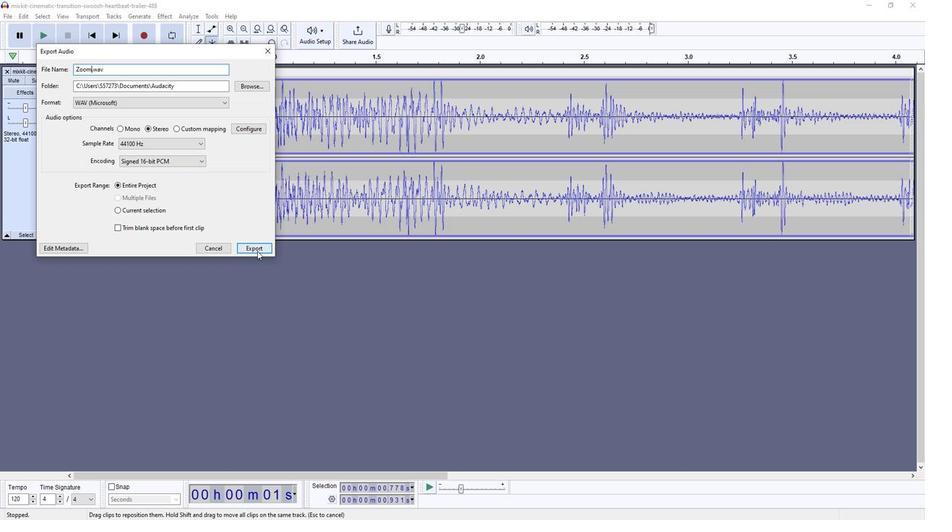 
Action: Mouse pressed left at (253, 250)
Screenshot: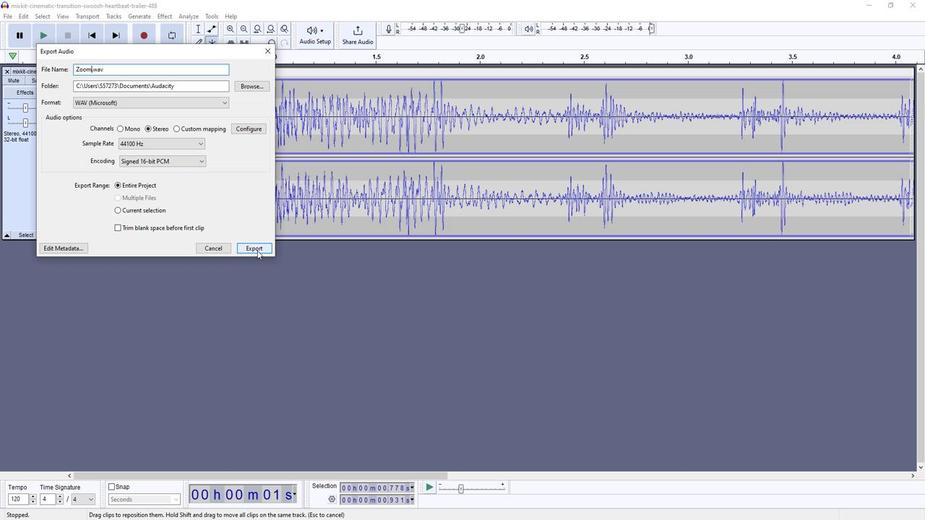 
Action: Mouse moved to (253, 249)
Screenshot: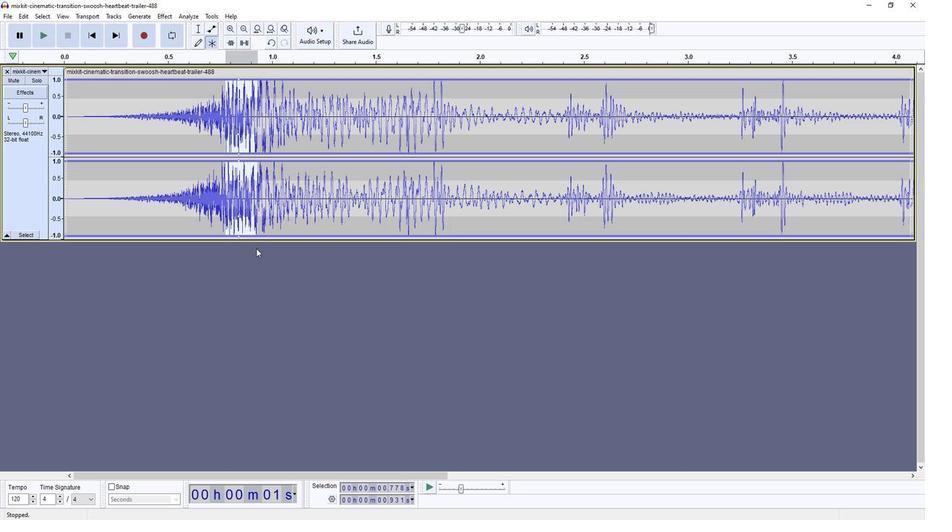 
